 Task: Find connections with filter location Peranāmpattu with filter topic #Personalbrandingwith filter profile language Potuguese with filter current company JOJO INTERNATIONAL PVT LTD with filter school The Army Public School with filter industry Wholesale Chemical and Allied Products with filter service category Accounting with filter keywords title Church Volunteer
Action: Mouse moved to (525, 70)
Screenshot: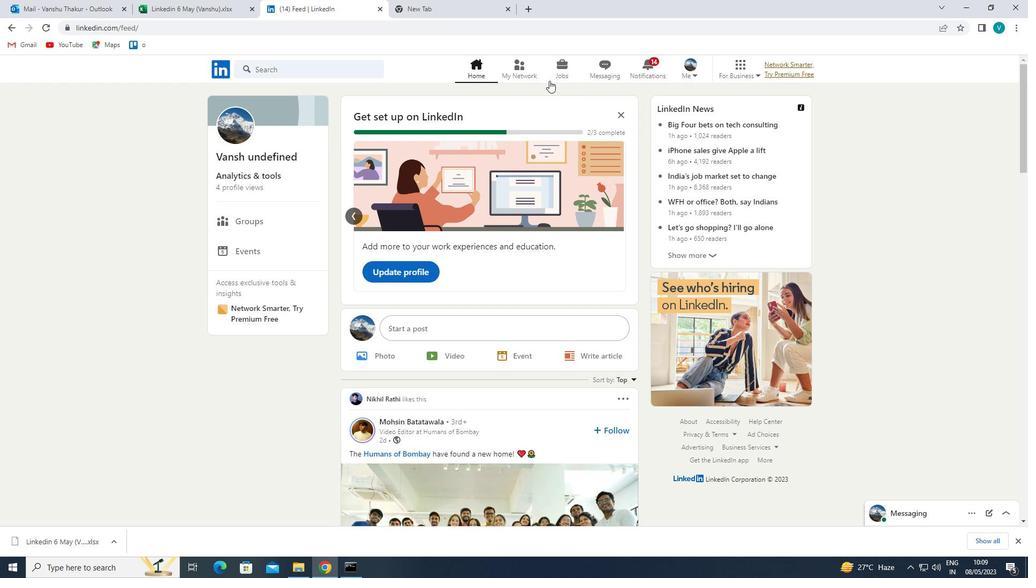 
Action: Mouse pressed left at (525, 70)
Screenshot: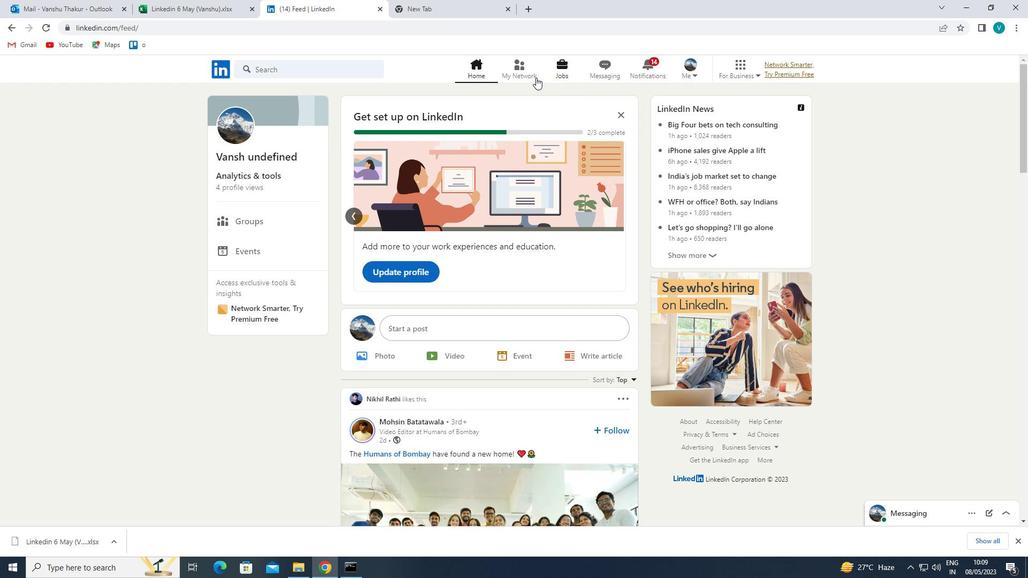 
Action: Mouse moved to (288, 127)
Screenshot: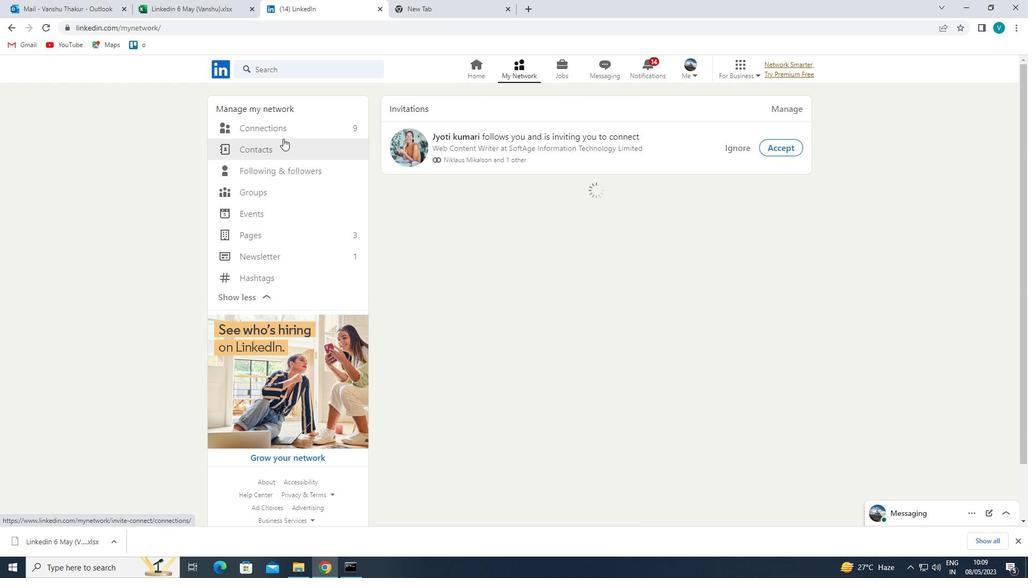 
Action: Mouse pressed left at (288, 127)
Screenshot: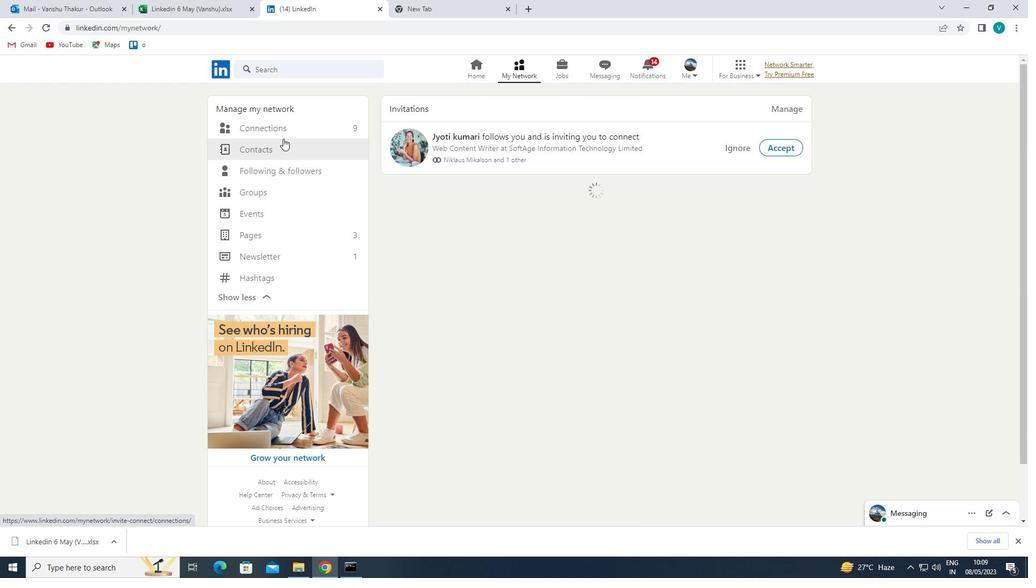 
Action: Mouse moved to (622, 129)
Screenshot: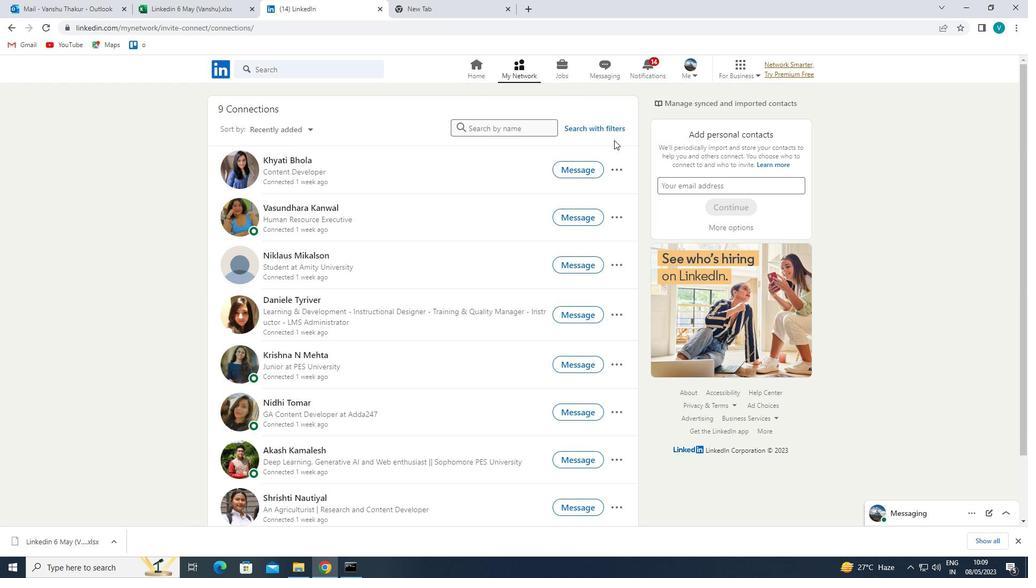 
Action: Mouse pressed left at (622, 129)
Screenshot: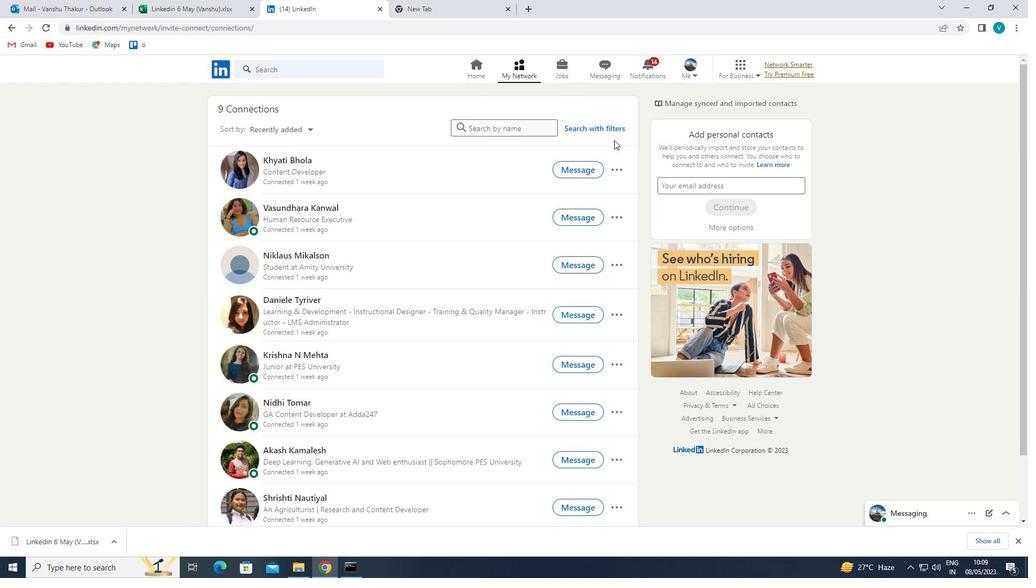 
Action: Mouse moved to (518, 103)
Screenshot: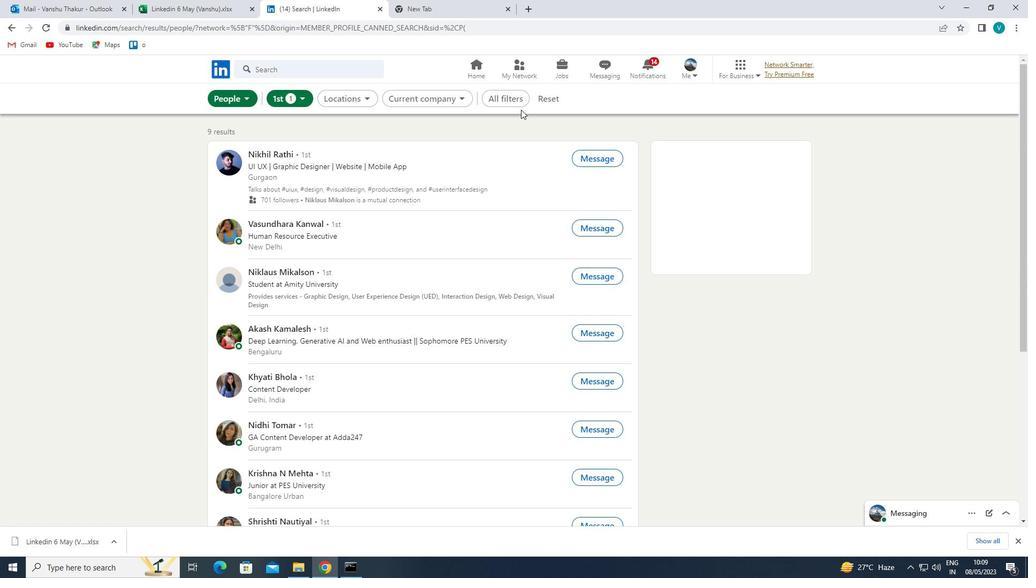 
Action: Mouse pressed left at (518, 103)
Screenshot: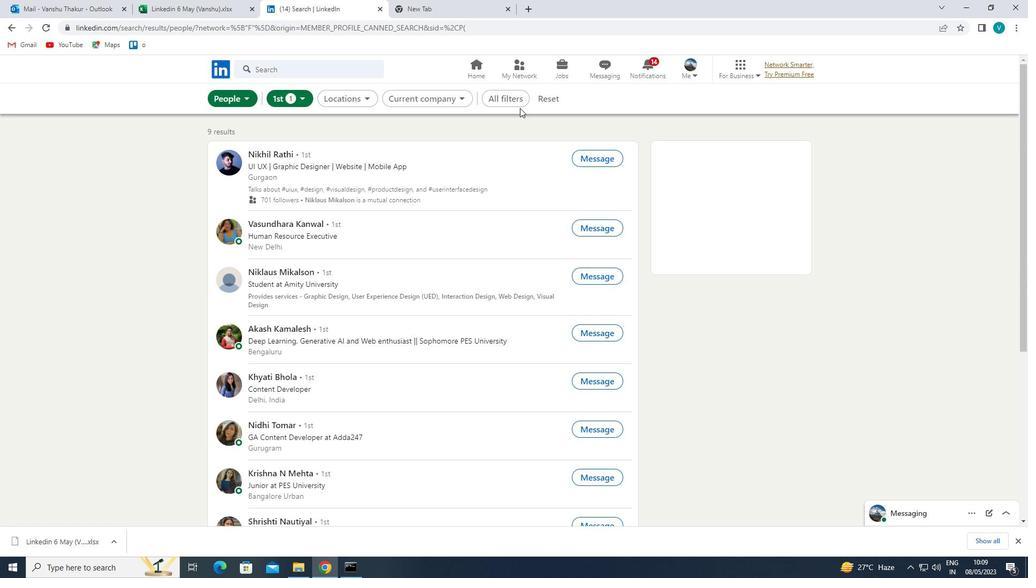 
Action: Mouse moved to (859, 248)
Screenshot: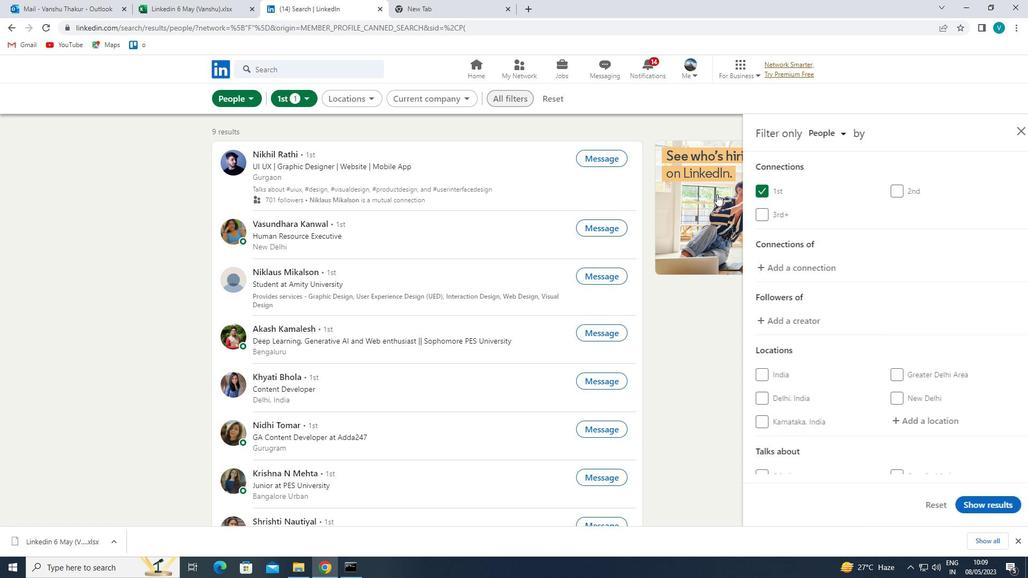 
Action: Mouse scrolled (859, 247) with delta (0, 0)
Screenshot: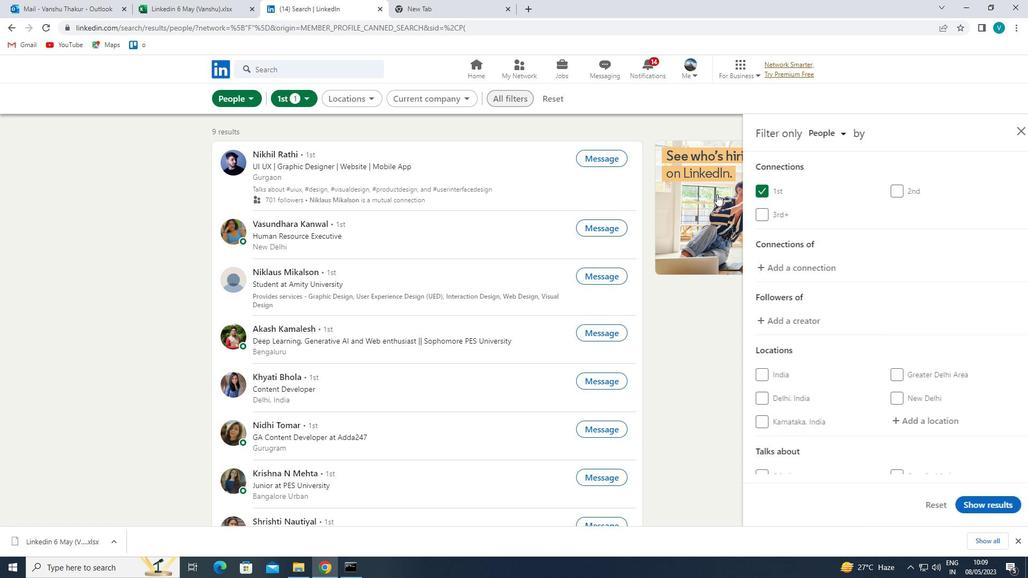 
Action: Mouse moved to (859, 248)
Screenshot: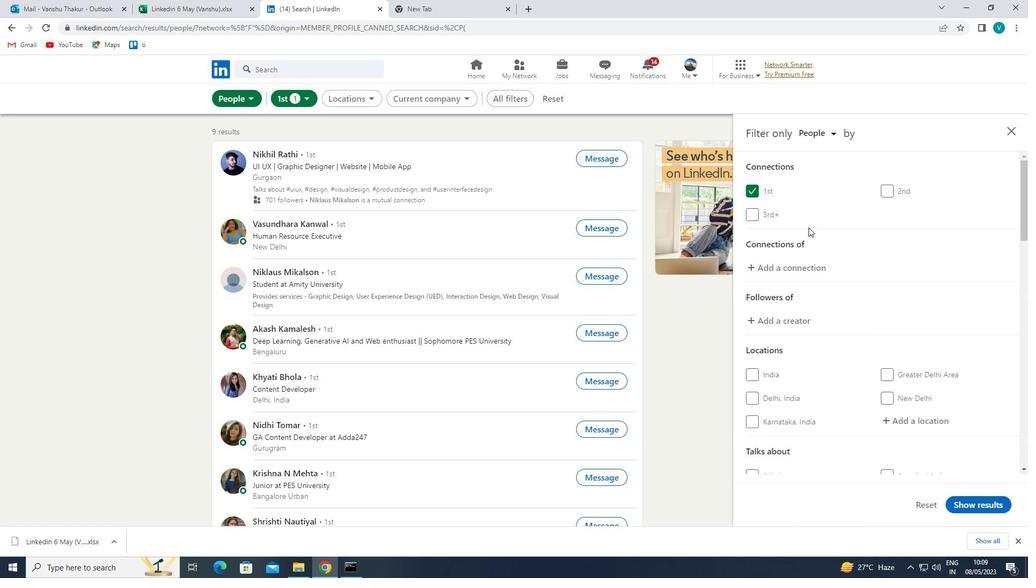 
Action: Mouse scrolled (859, 248) with delta (0, 0)
Screenshot: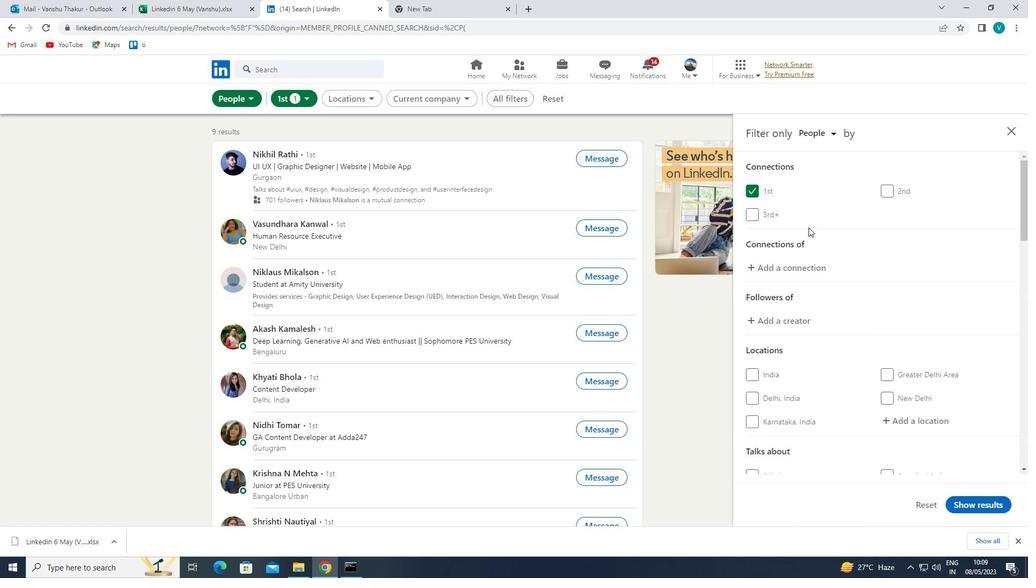 
Action: Mouse moved to (921, 319)
Screenshot: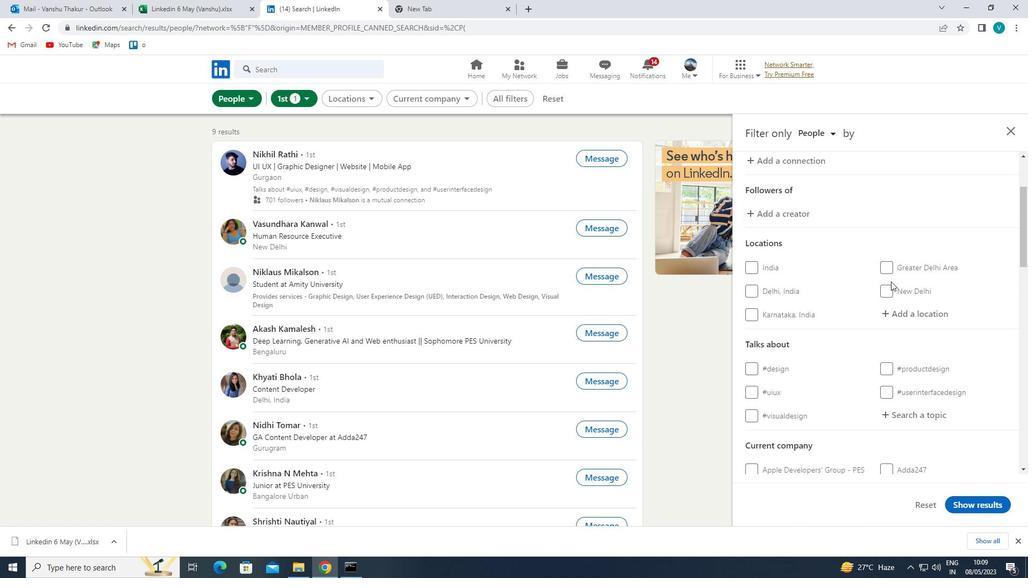 
Action: Mouse pressed left at (921, 319)
Screenshot: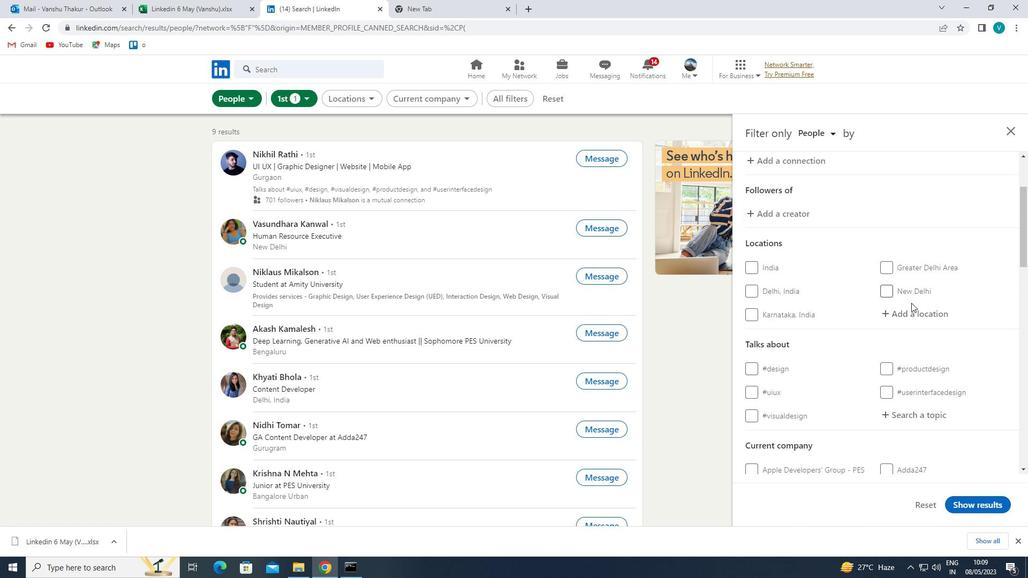 
Action: Mouse moved to (906, 313)
Screenshot: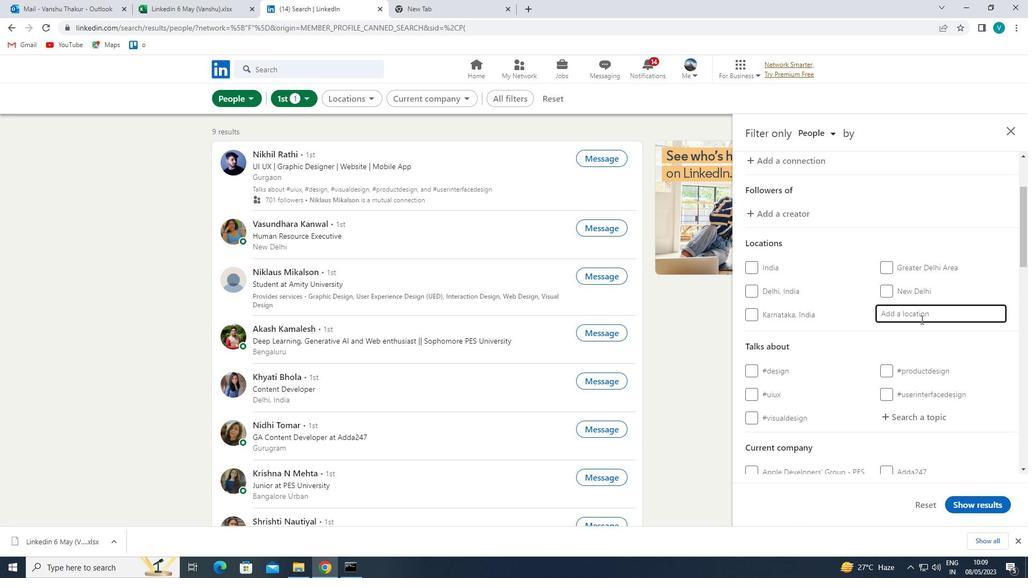 
Action: Key pressed <Key.shift>PERNAMPATTU
Screenshot: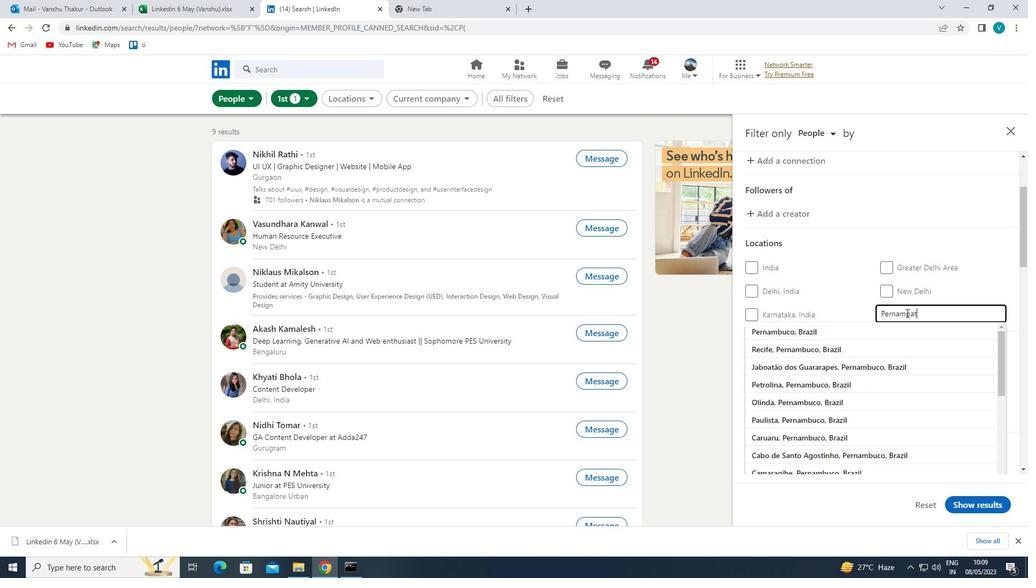 
Action: Mouse moved to (880, 338)
Screenshot: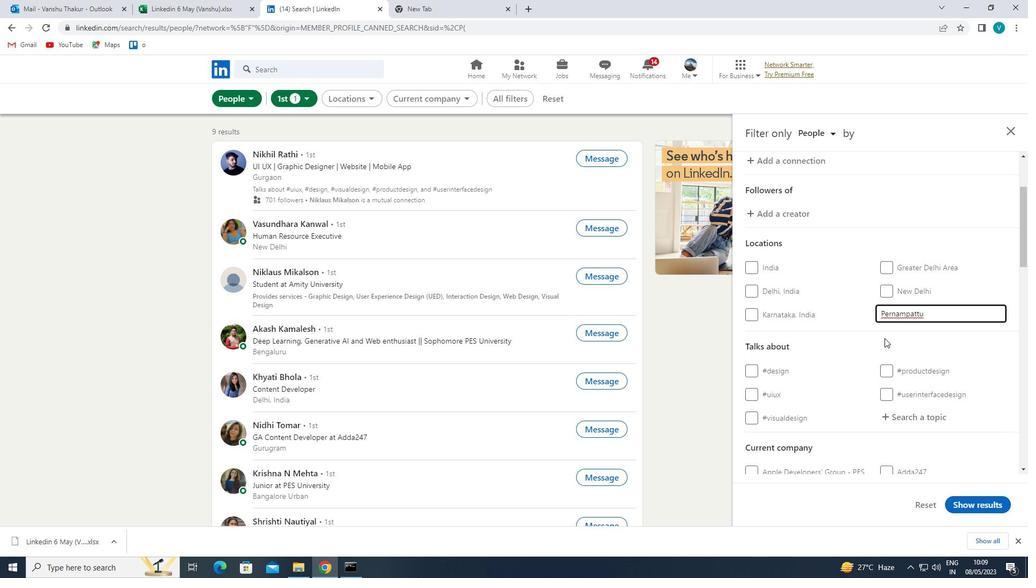 
Action: Mouse pressed left at (880, 338)
Screenshot: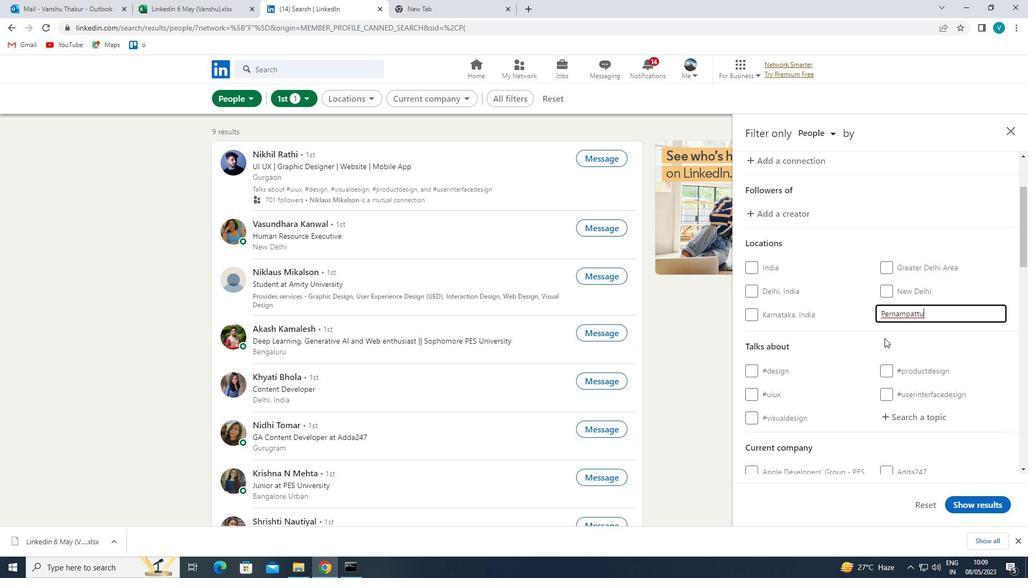 
Action: Mouse moved to (875, 339)
Screenshot: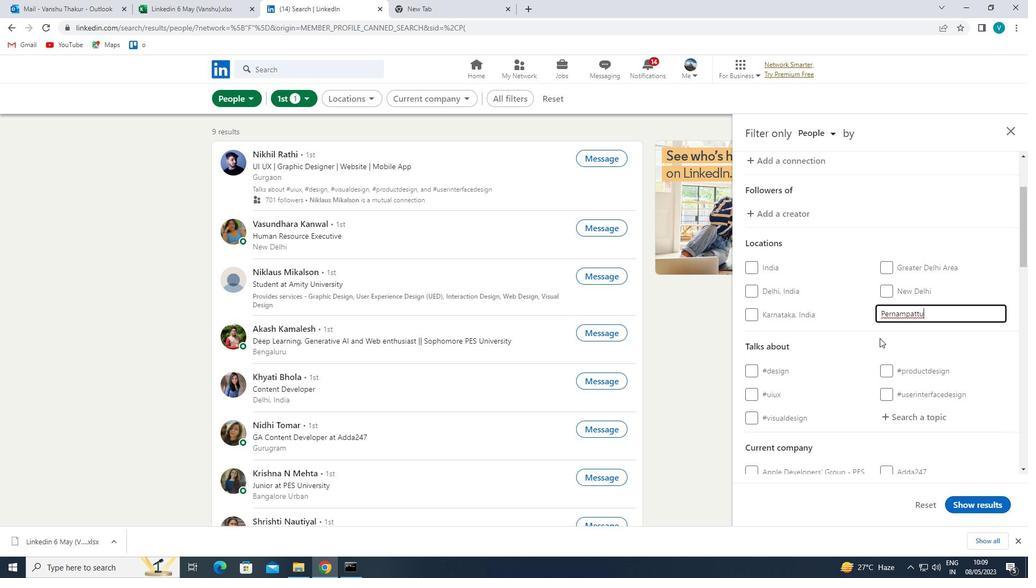 
Action: Mouse scrolled (875, 339) with delta (0, 0)
Screenshot: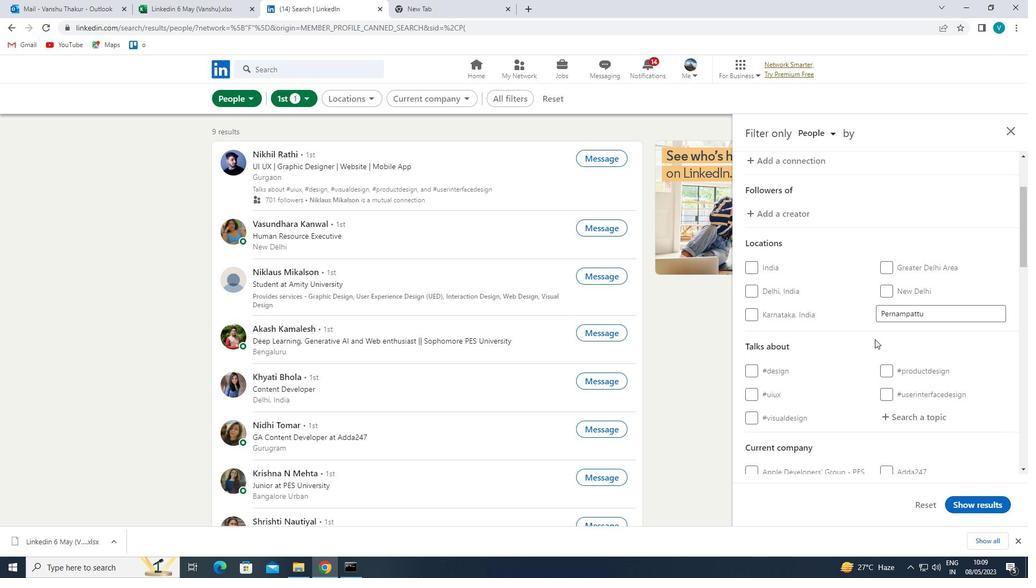 
Action: Mouse scrolled (875, 339) with delta (0, 0)
Screenshot: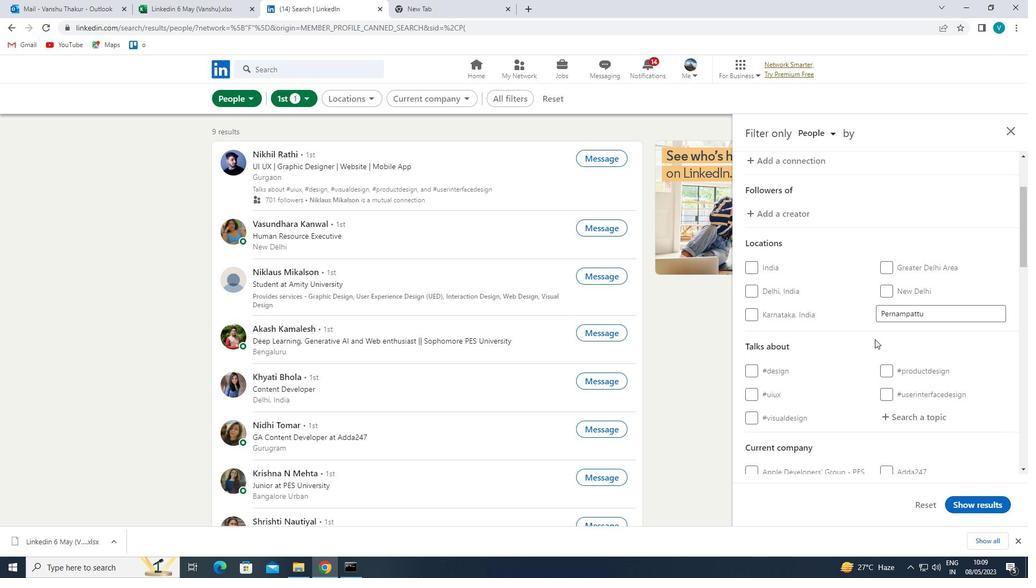 
Action: Mouse moved to (909, 317)
Screenshot: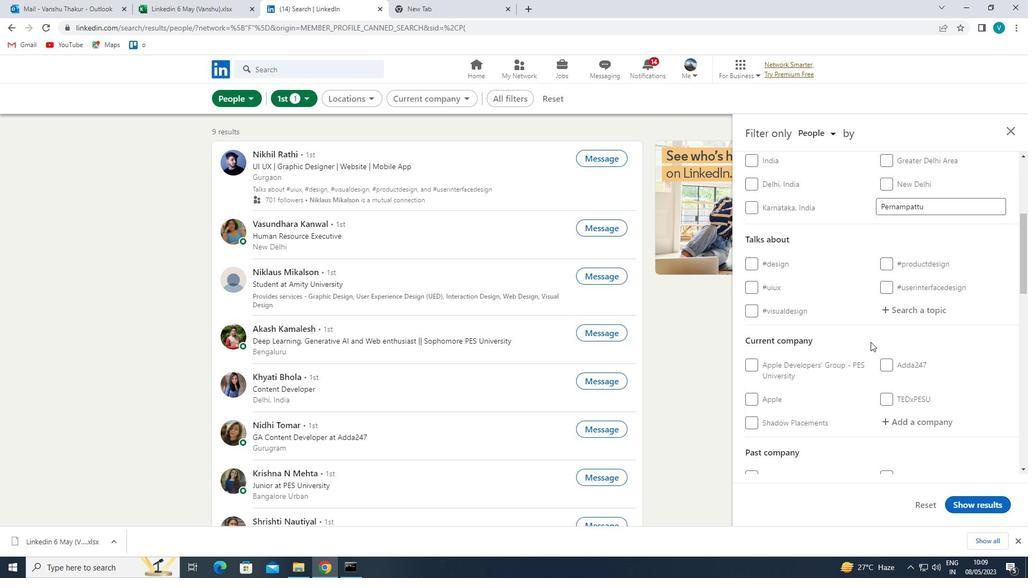 
Action: Mouse pressed left at (909, 317)
Screenshot: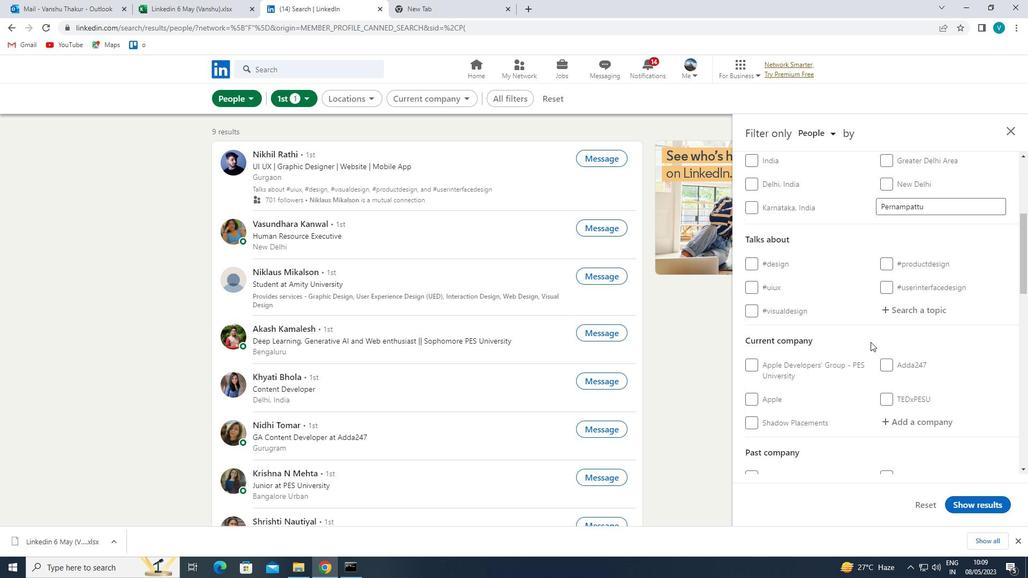 
Action: Key pressed PERSONAL
Screenshot: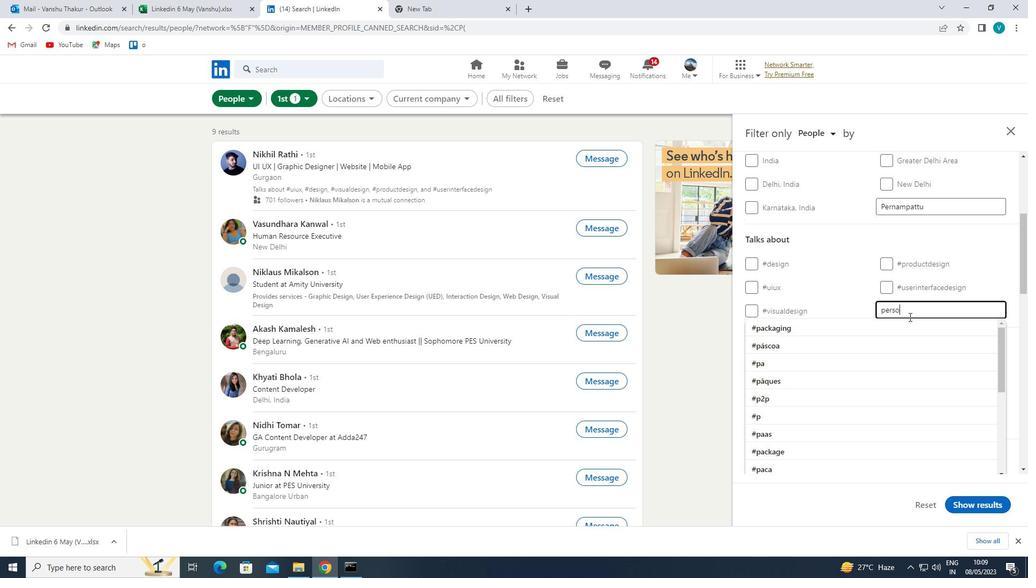 
Action: Mouse moved to (868, 342)
Screenshot: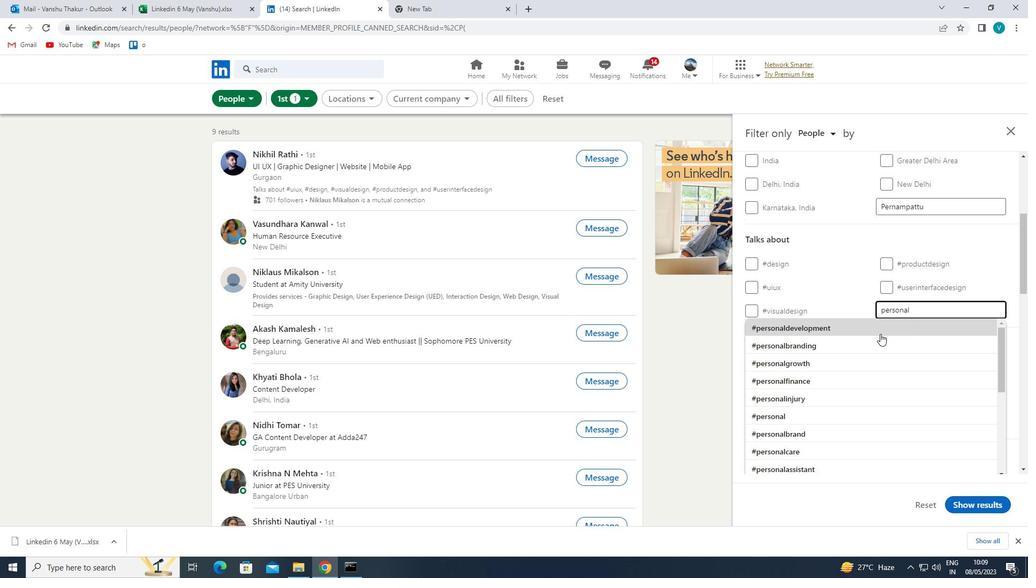
Action: Mouse pressed left at (868, 342)
Screenshot: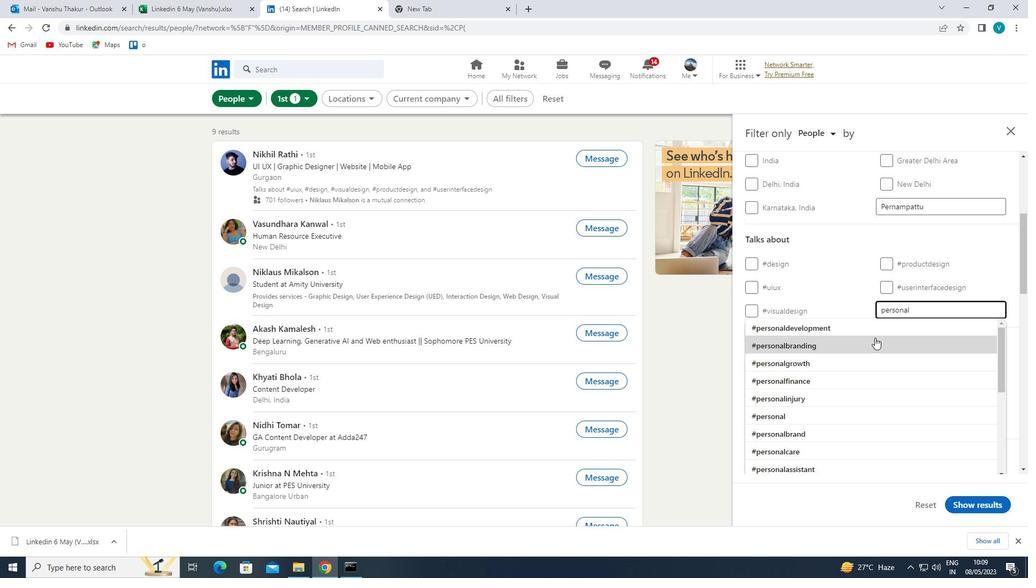 
Action: Mouse scrolled (868, 342) with delta (0, 0)
Screenshot: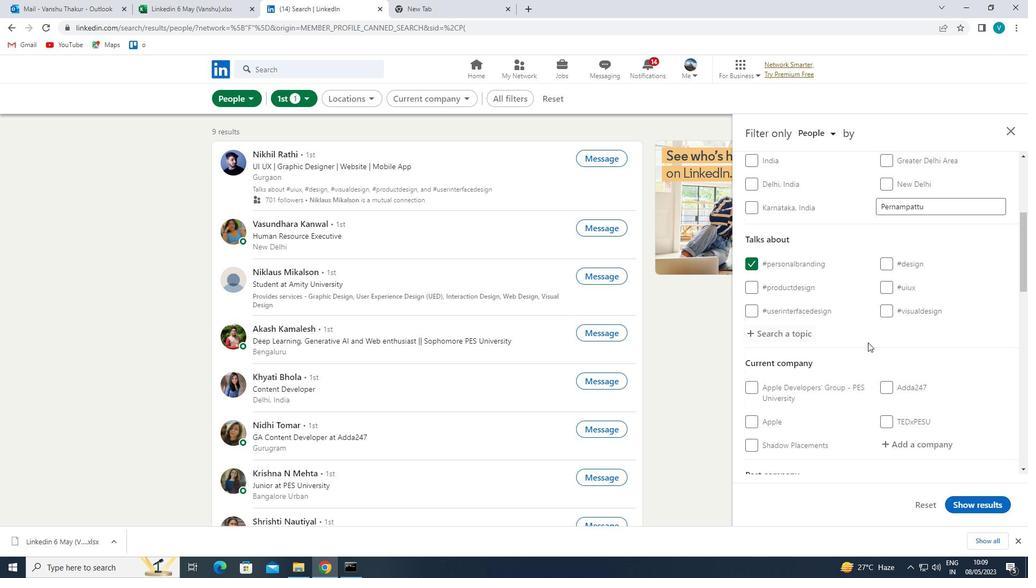 
Action: Mouse scrolled (868, 342) with delta (0, 0)
Screenshot: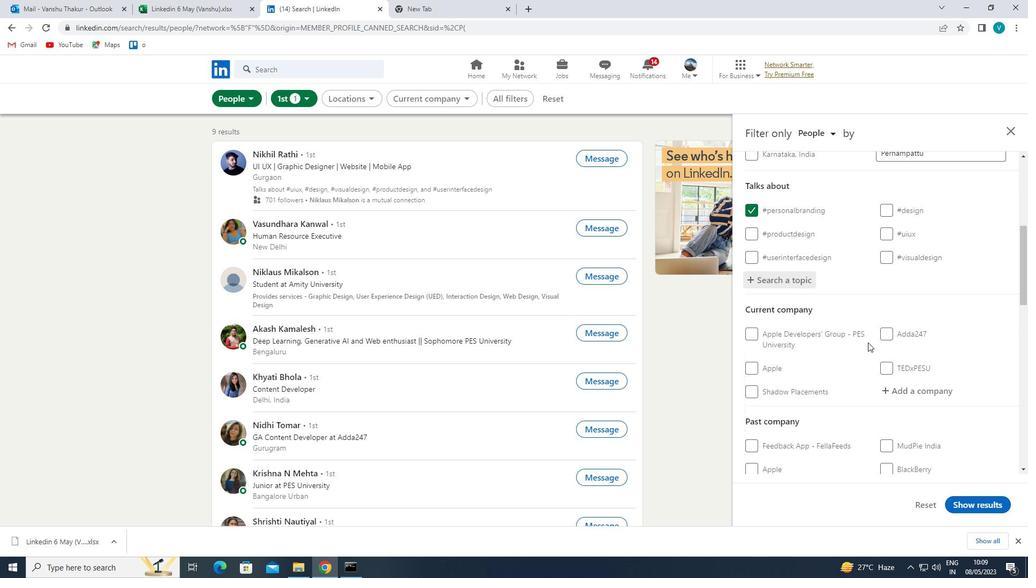 
Action: Mouse scrolled (868, 342) with delta (0, 0)
Screenshot: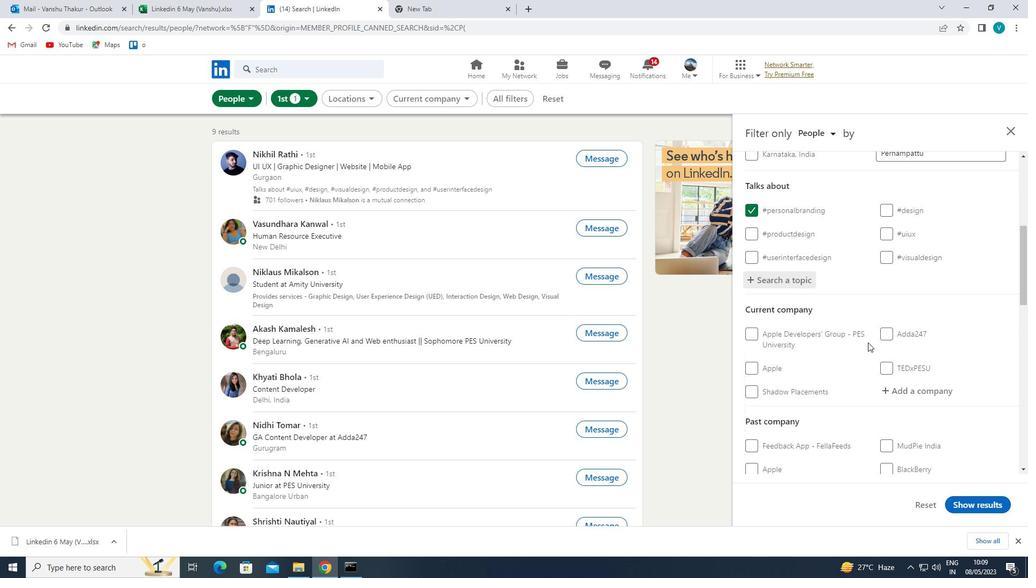
Action: Mouse moved to (917, 285)
Screenshot: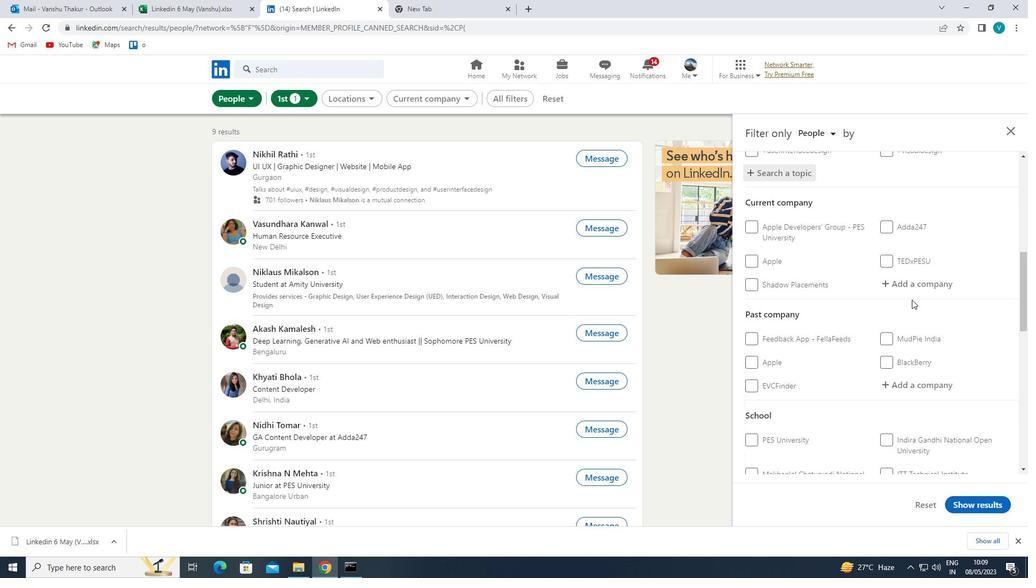 
Action: Mouse pressed left at (917, 285)
Screenshot: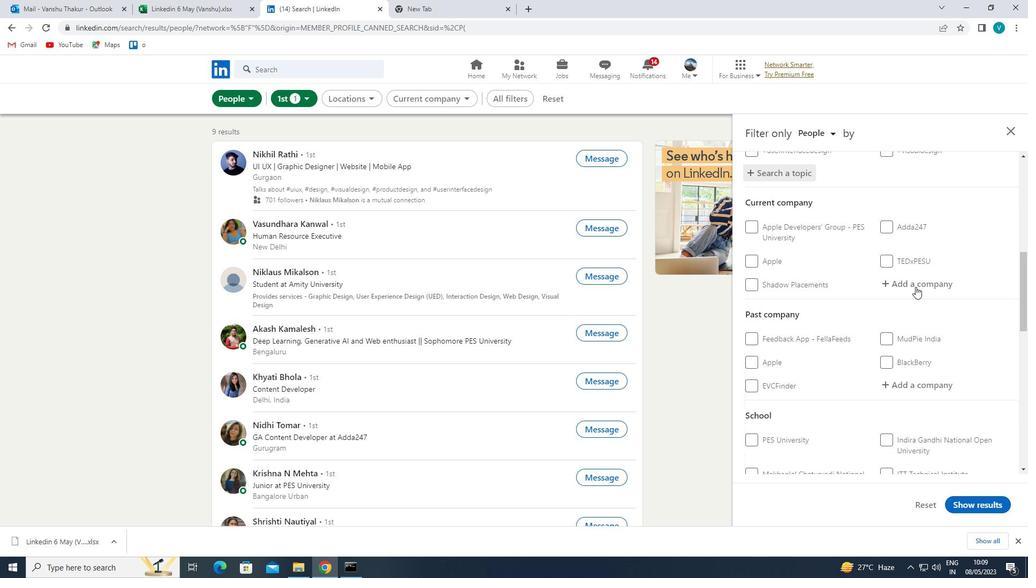 
Action: Key pressed <Key.shift>JOJO<Key.space>
Screenshot: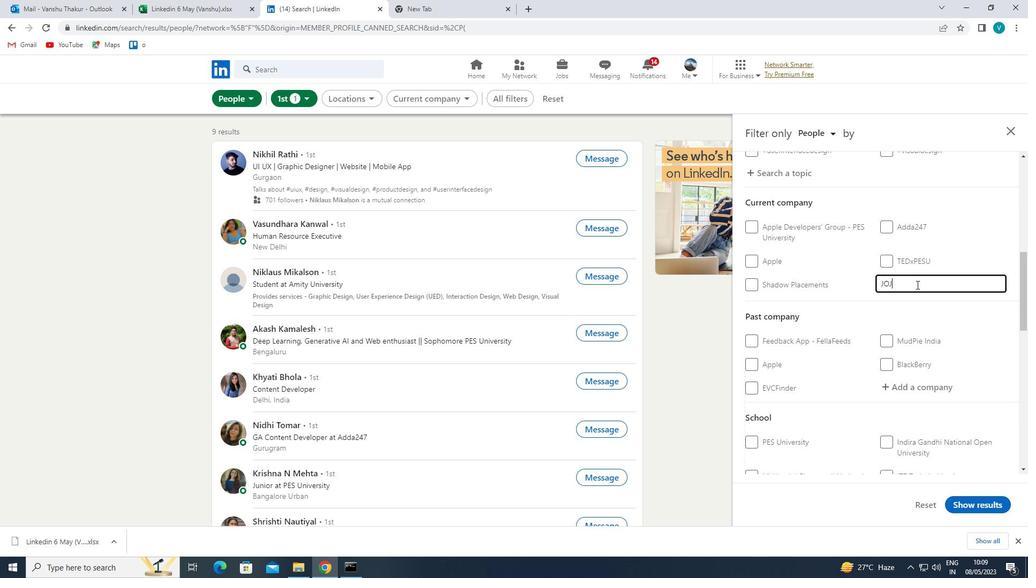 
Action: Mouse moved to (892, 299)
Screenshot: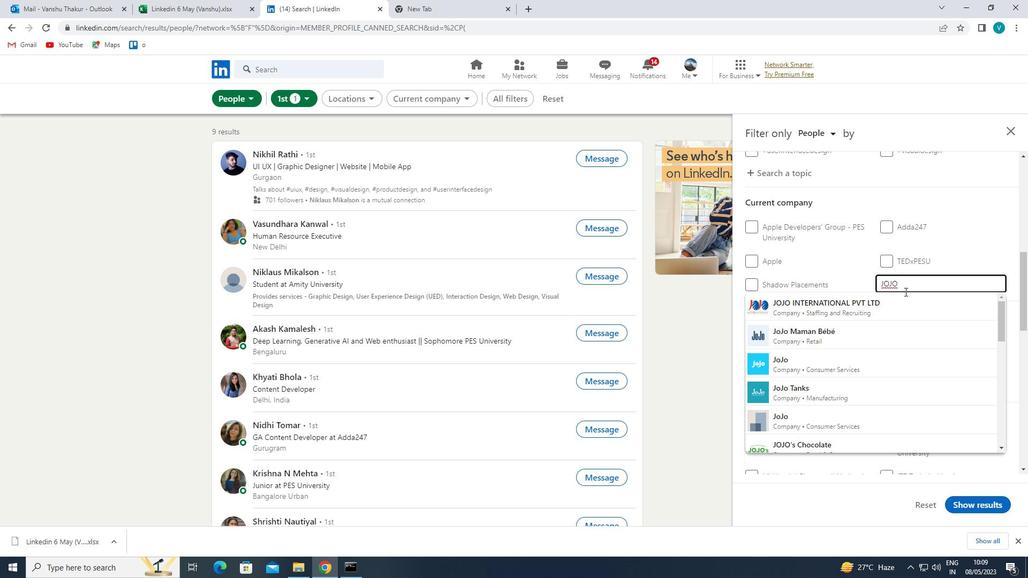 
Action: Mouse pressed left at (892, 299)
Screenshot: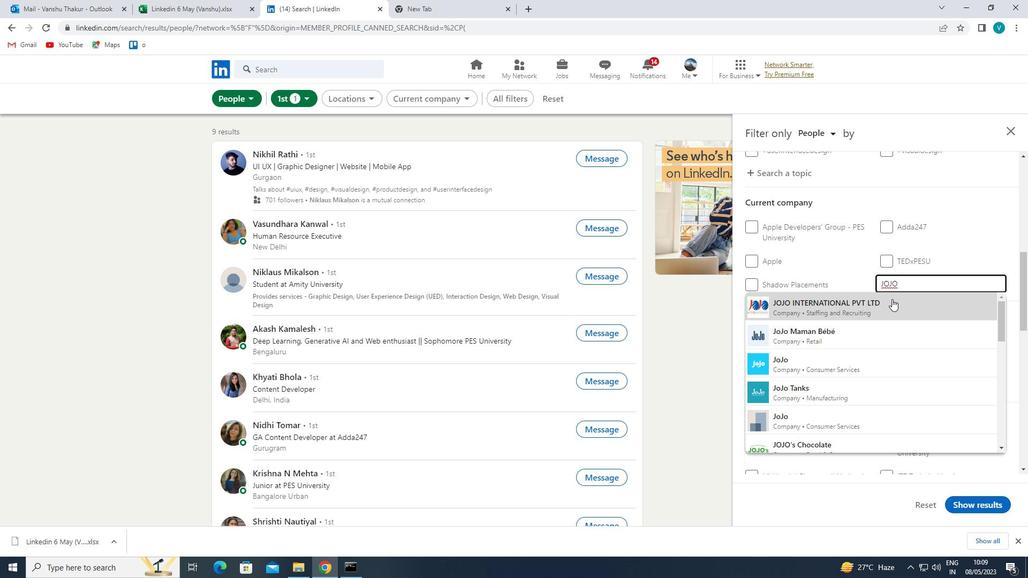 
Action: Mouse moved to (894, 298)
Screenshot: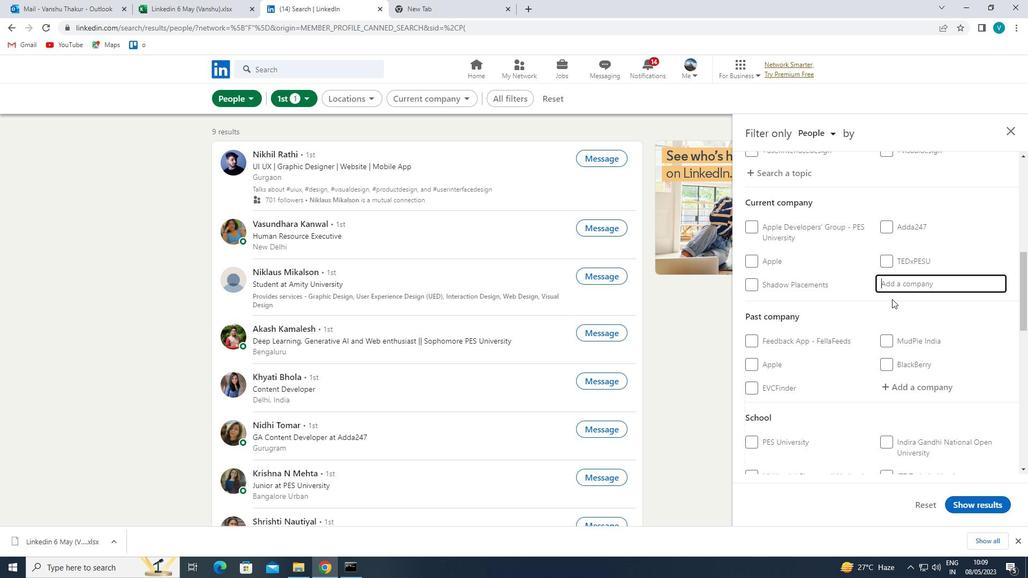 
Action: Mouse scrolled (894, 298) with delta (0, 0)
Screenshot: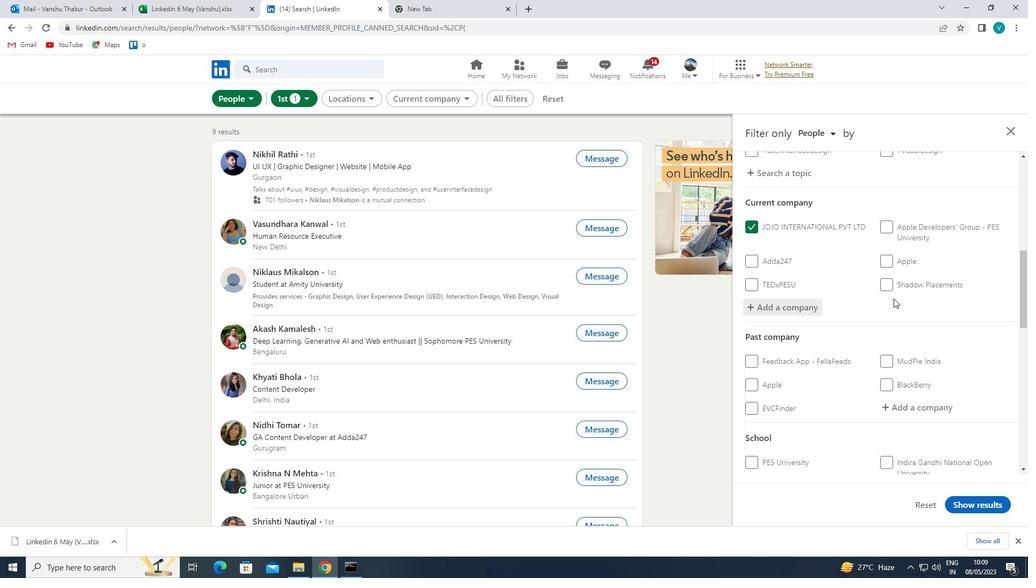 
Action: Mouse scrolled (894, 298) with delta (0, 0)
Screenshot: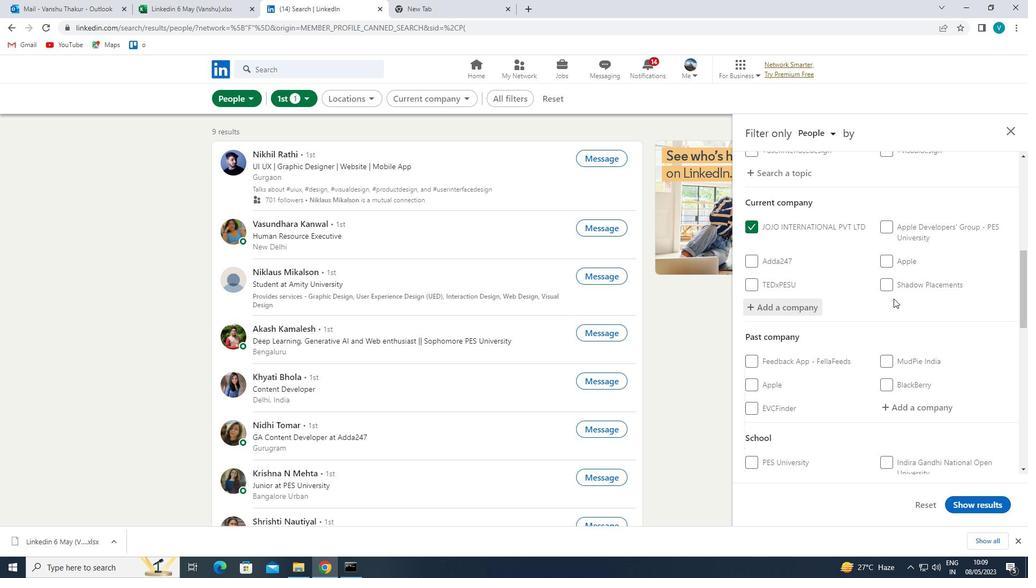 
Action: Mouse scrolled (894, 298) with delta (0, 0)
Screenshot: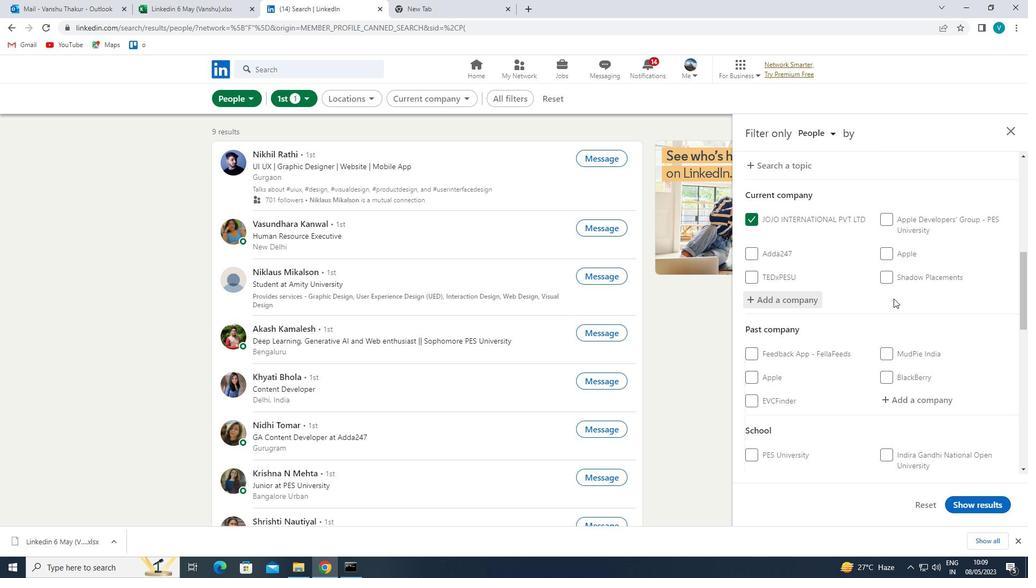 
Action: Mouse scrolled (894, 298) with delta (0, 0)
Screenshot: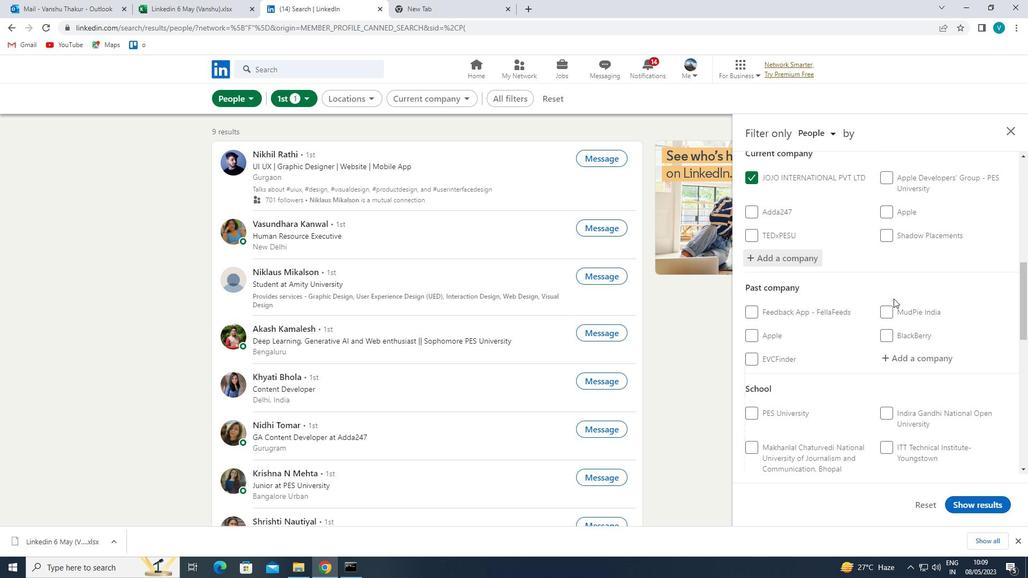 
Action: Mouse moved to (900, 320)
Screenshot: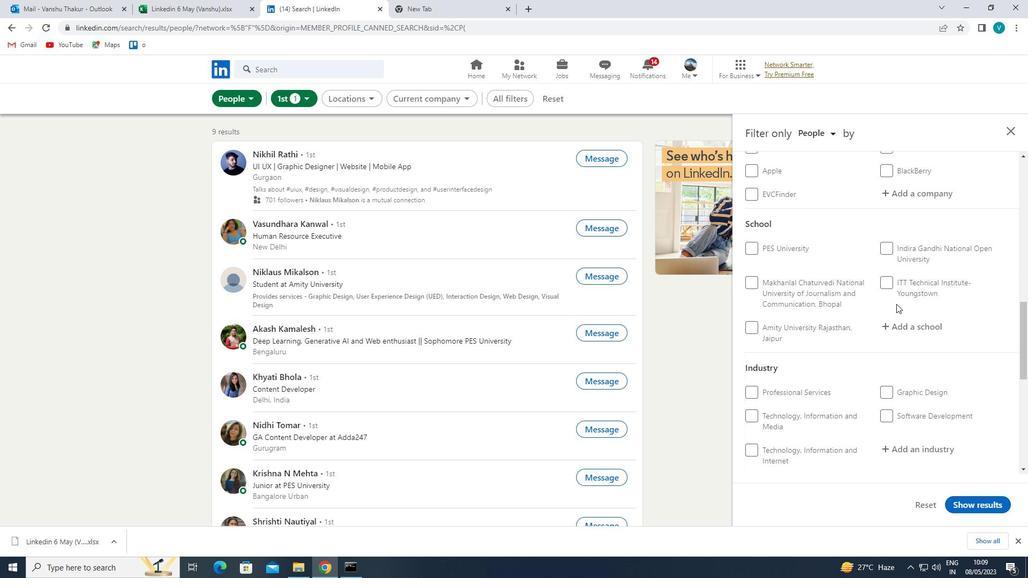 
Action: Mouse pressed left at (900, 320)
Screenshot: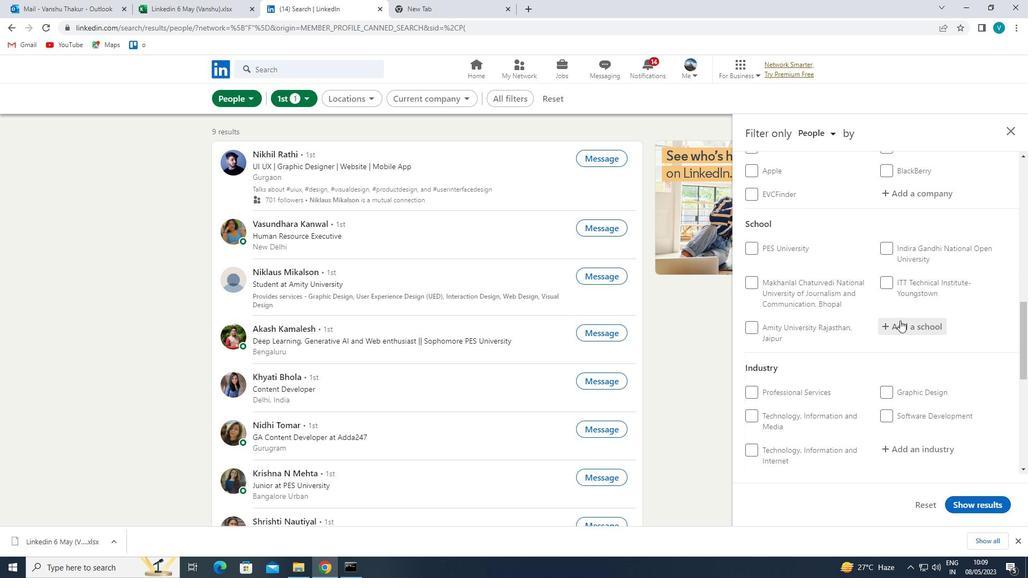 
Action: Key pressed <Key.shift>THE<Key.space><Key.shift>ARMY
Screenshot: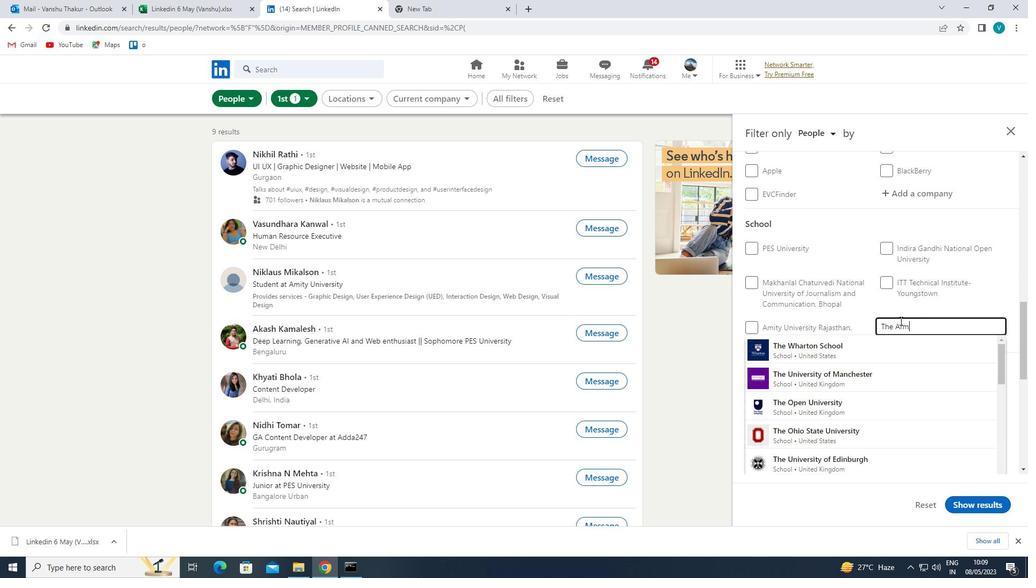 
Action: Mouse moved to (896, 341)
Screenshot: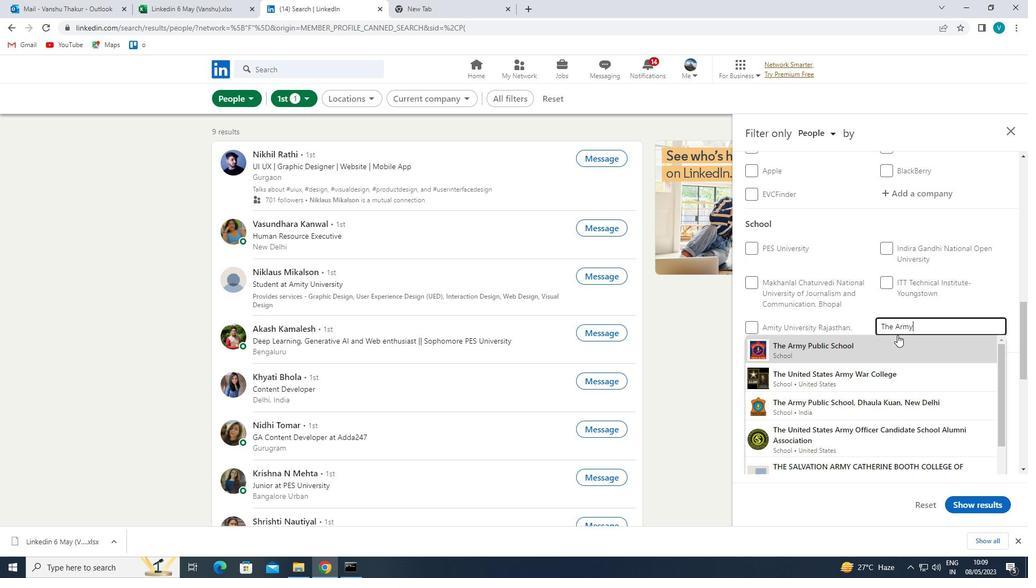 
Action: Mouse pressed left at (896, 341)
Screenshot: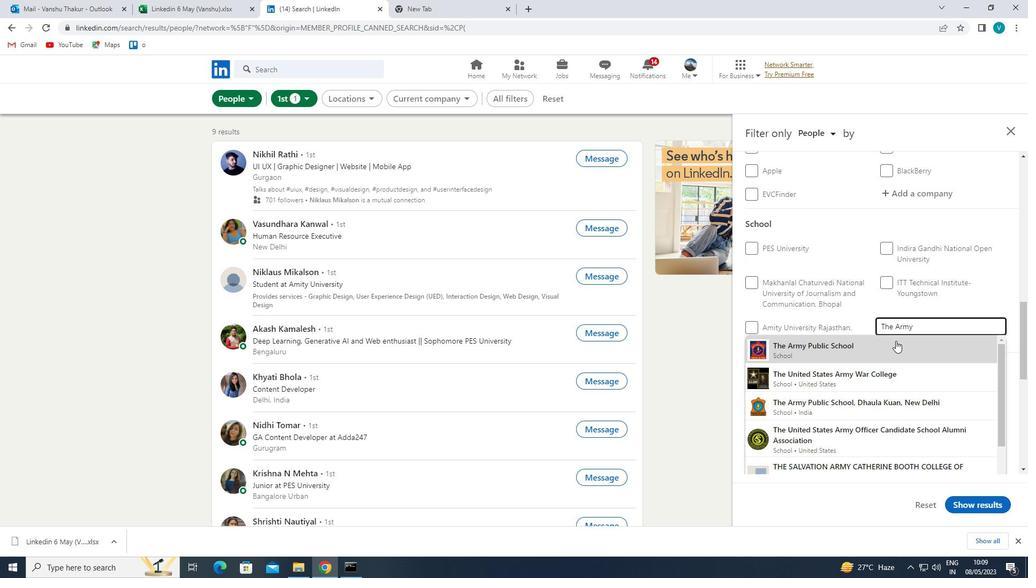 
Action: Mouse scrolled (896, 340) with delta (0, 0)
Screenshot: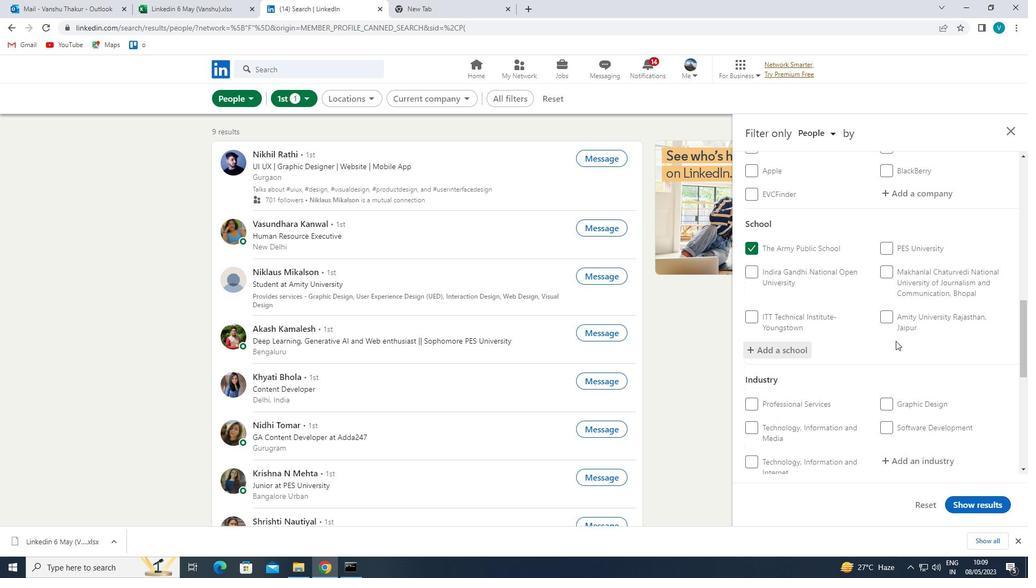 
Action: Mouse scrolled (896, 340) with delta (0, 0)
Screenshot: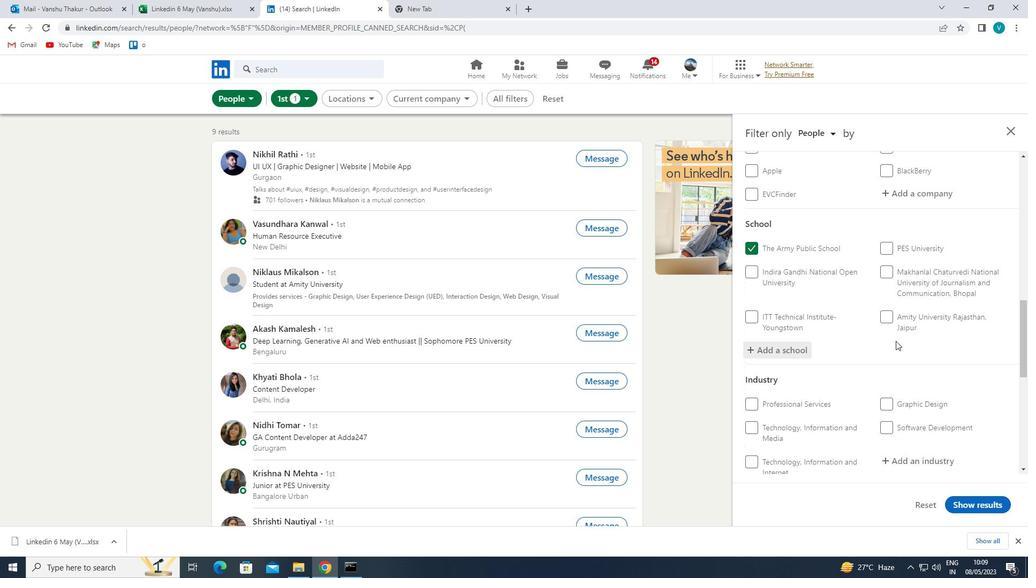 
Action: Mouse moved to (895, 342)
Screenshot: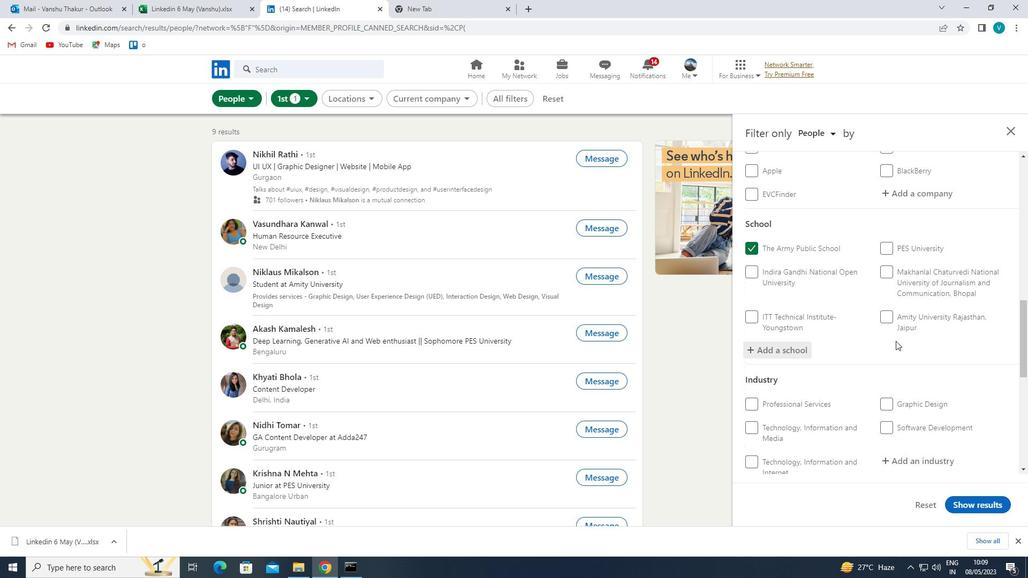
Action: Mouse scrolled (895, 341) with delta (0, 0)
Screenshot: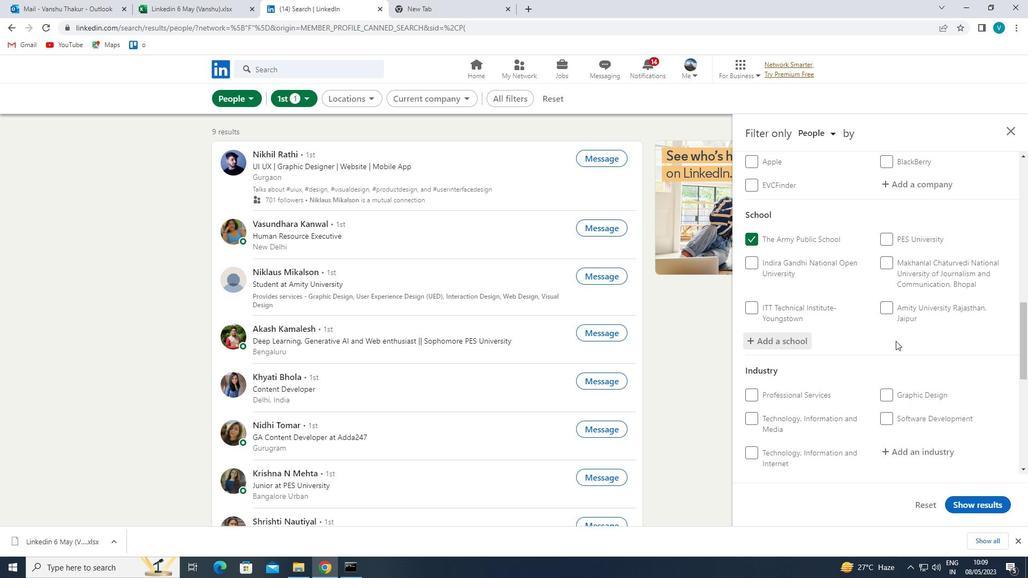 
Action: Mouse moved to (920, 301)
Screenshot: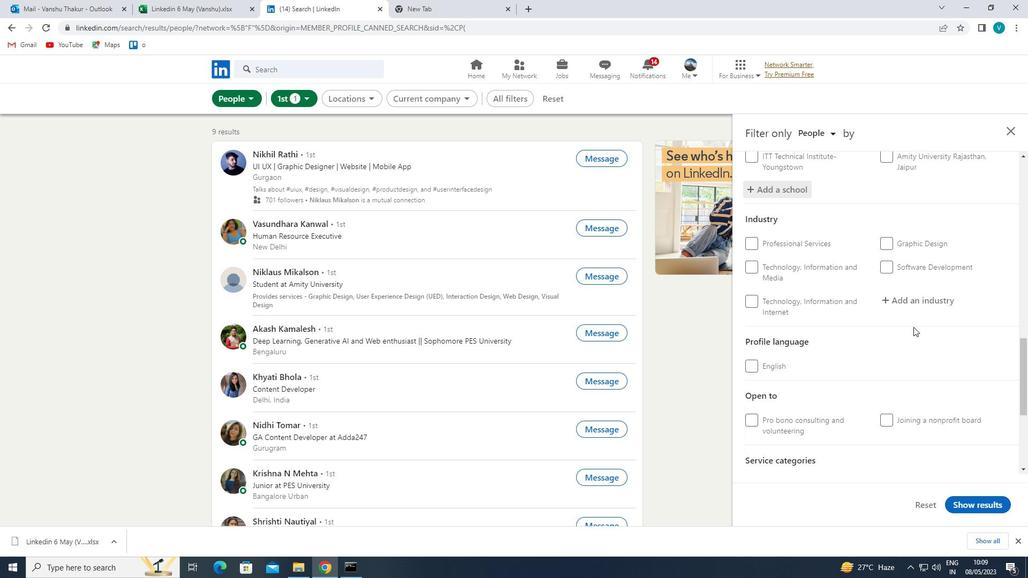 
Action: Mouse pressed left at (920, 301)
Screenshot: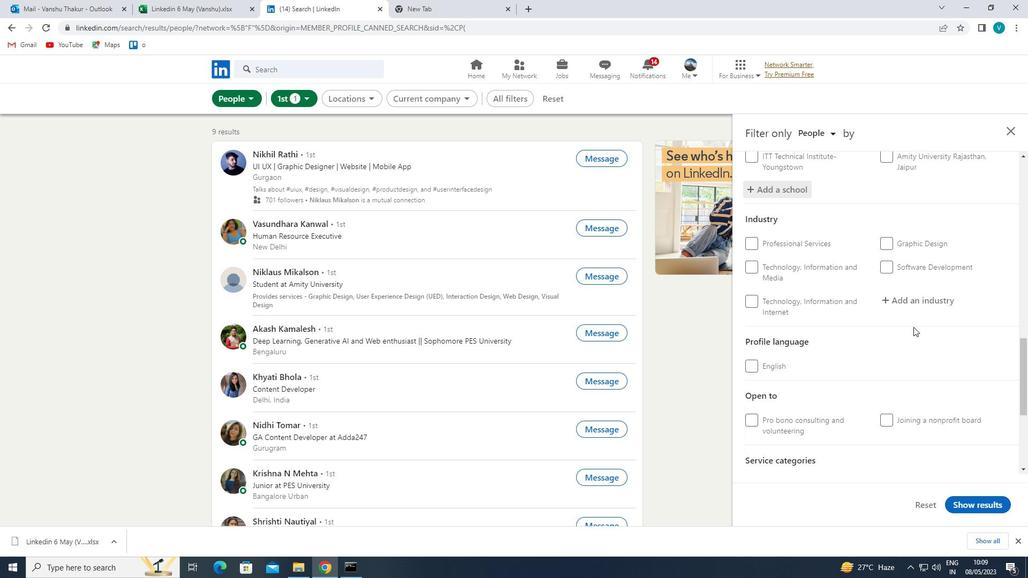 
Action: Key pressed <Key.shift>WHOLESALE<Key.space>
Screenshot: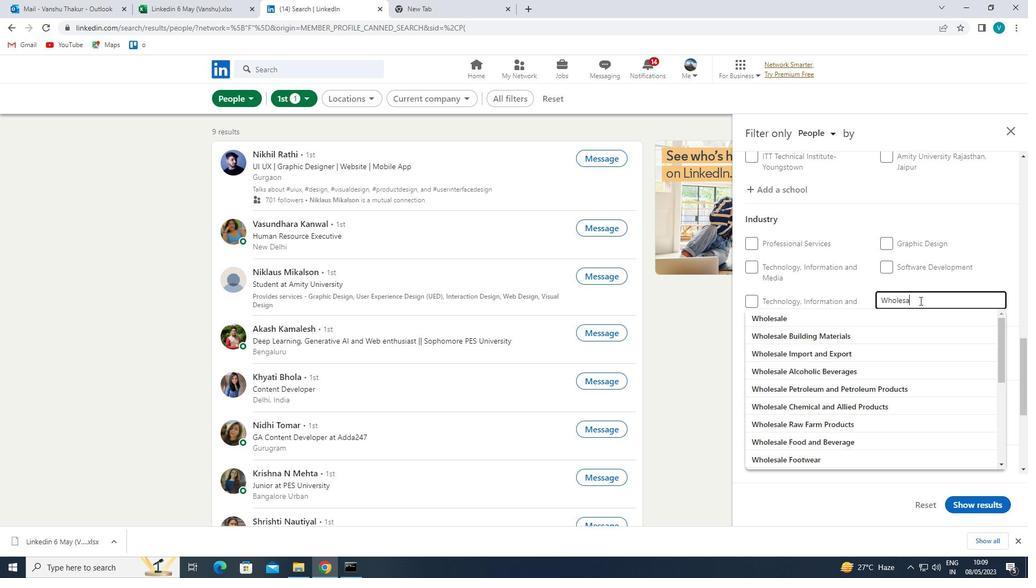 
Action: Mouse moved to (896, 411)
Screenshot: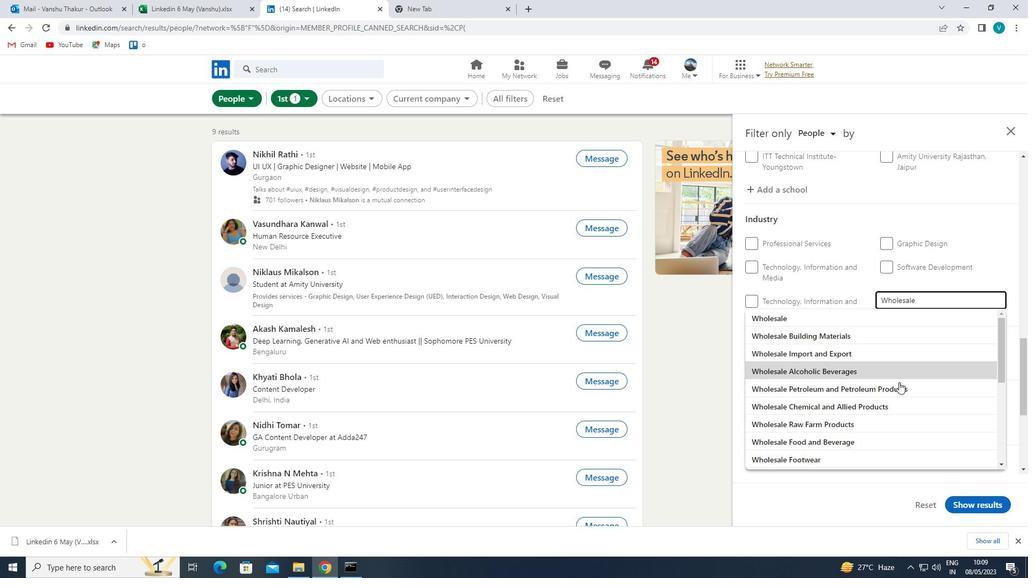 
Action: Mouse pressed left at (896, 411)
Screenshot: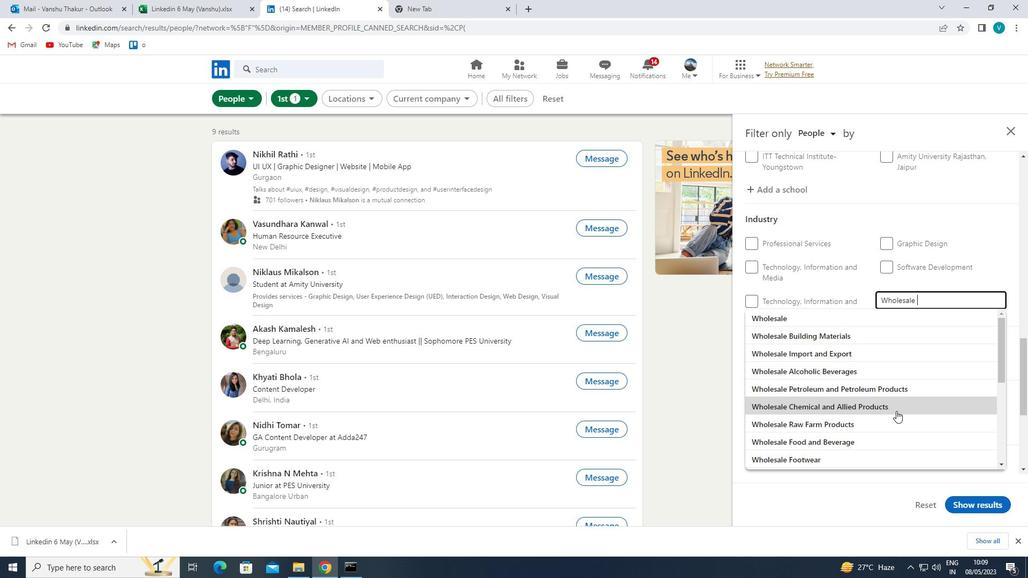 
Action: Mouse moved to (900, 406)
Screenshot: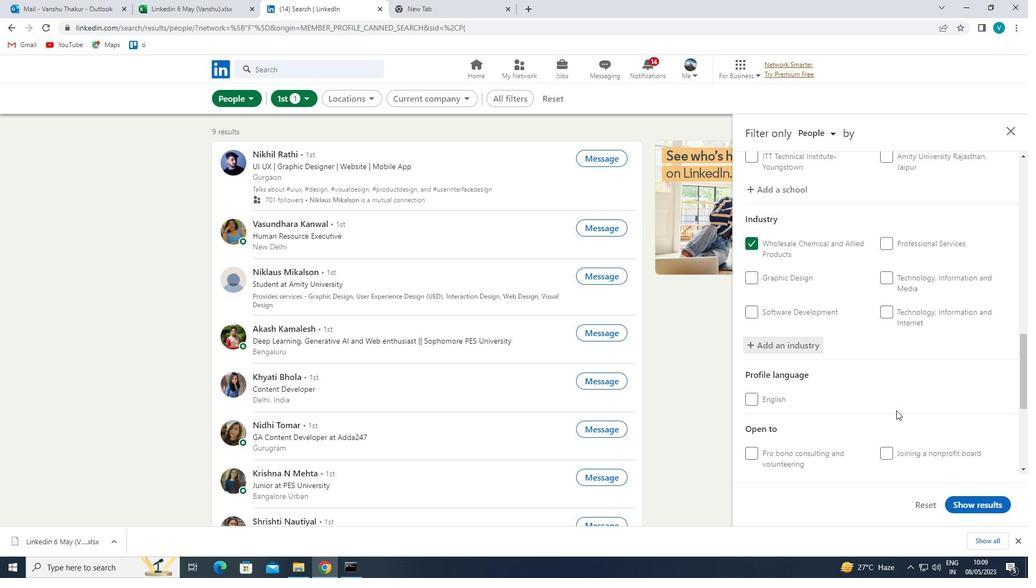 
Action: Mouse scrolled (900, 405) with delta (0, 0)
Screenshot: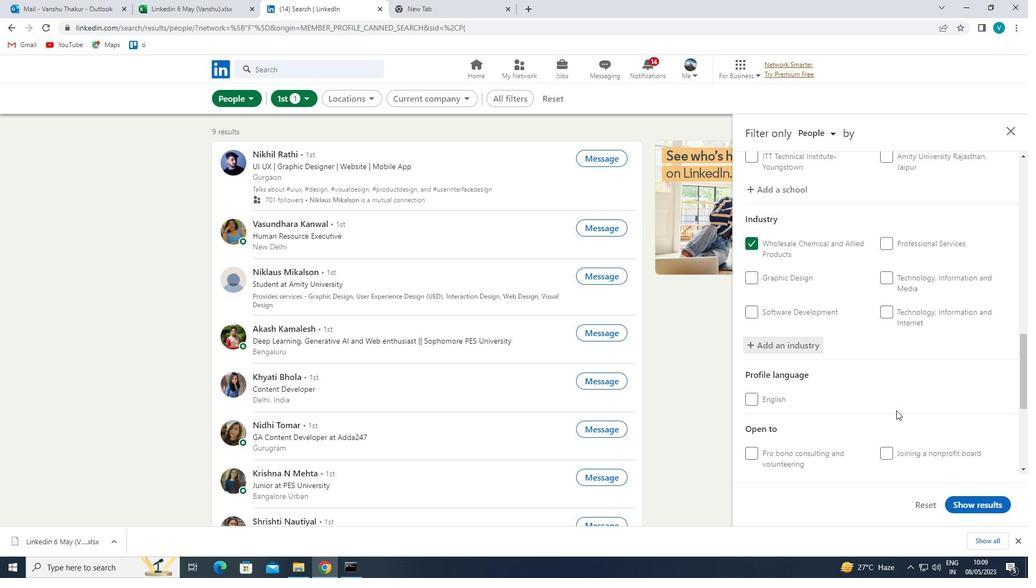 
Action: Mouse moved to (901, 405)
Screenshot: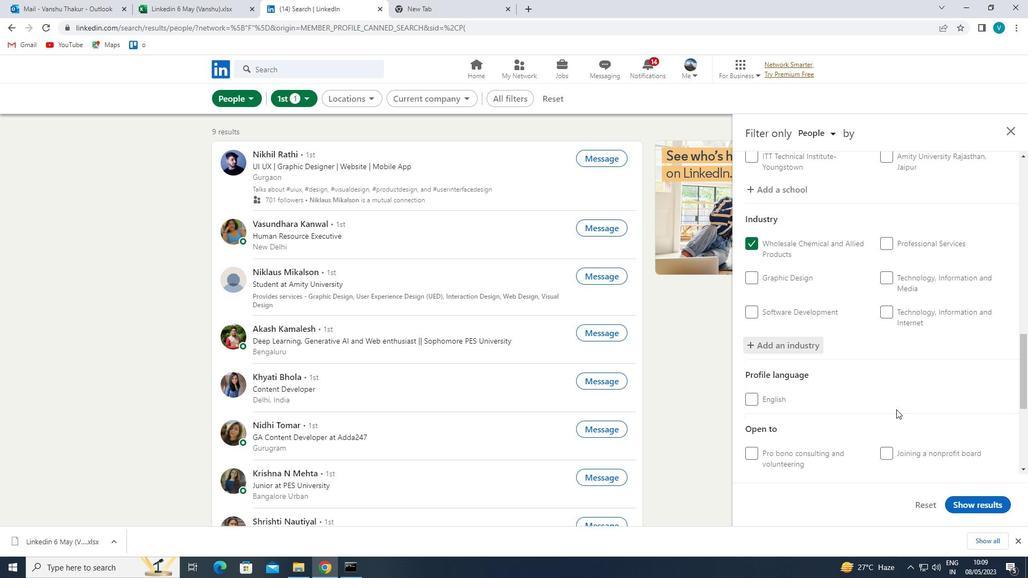 
Action: Mouse scrolled (901, 405) with delta (0, 0)
Screenshot: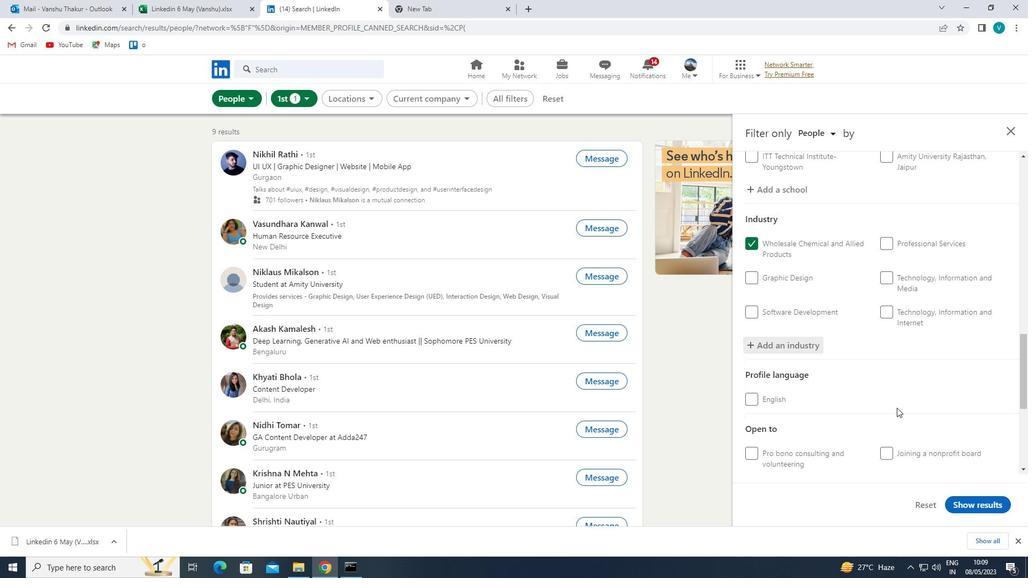 
Action: Mouse moved to (903, 403)
Screenshot: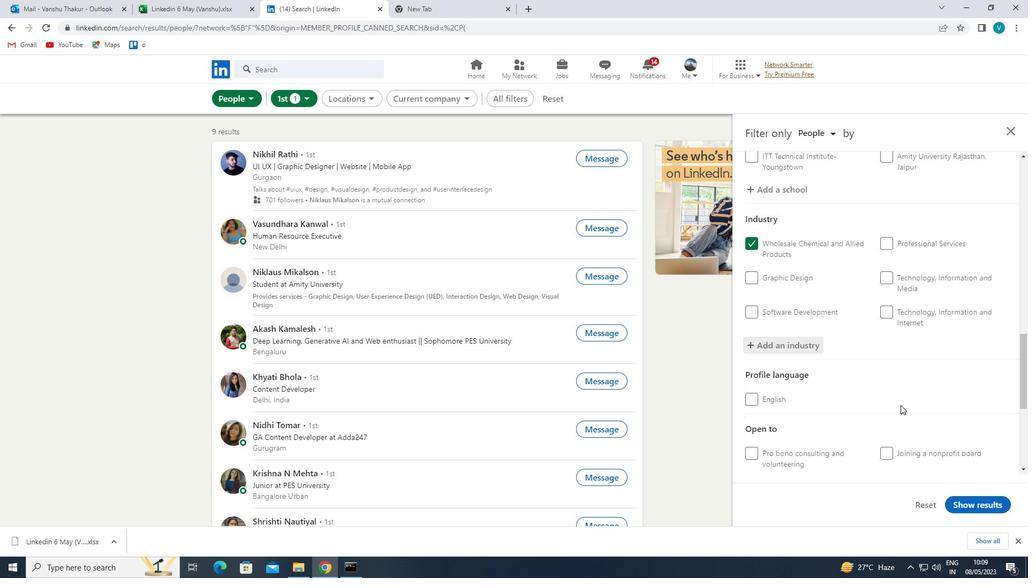 
Action: Mouse scrolled (903, 403) with delta (0, 0)
Screenshot: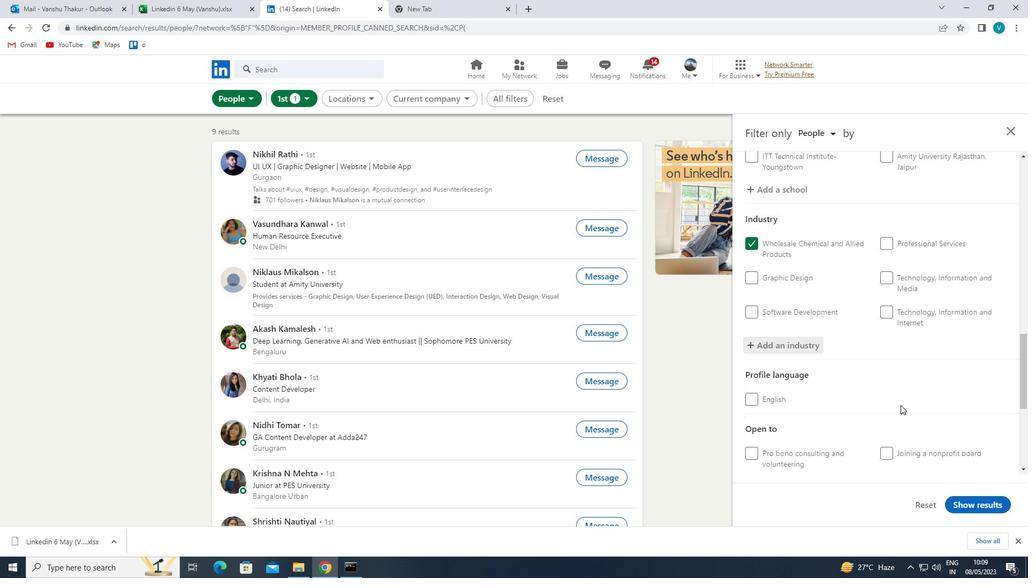 
Action: Mouse moved to (903, 403)
Screenshot: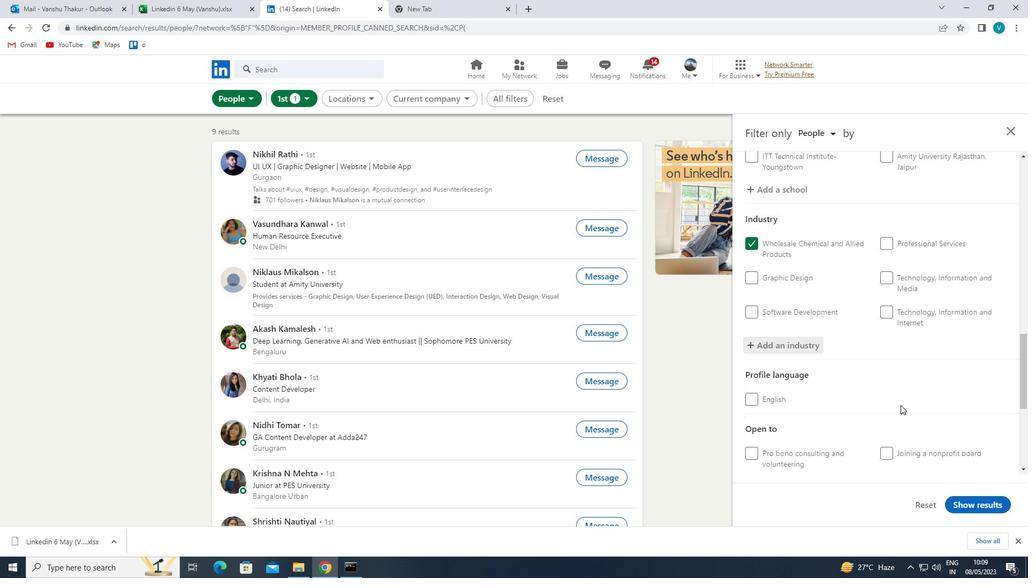 
Action: Mouse scrolled (903, 403) with delta (0, 0)
Screenshot: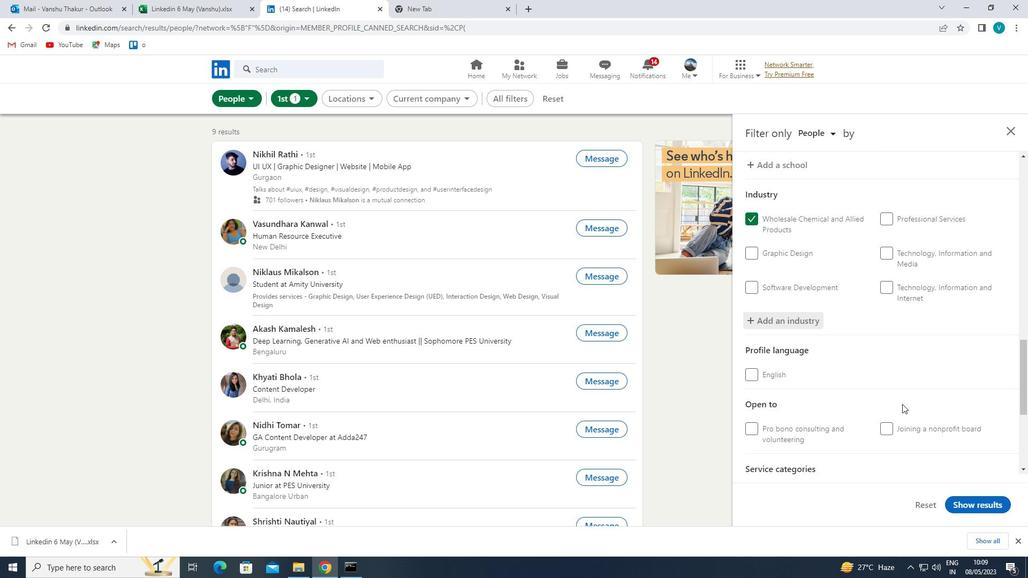 
Action: Mouse moved to (904, 403)
Screenshot: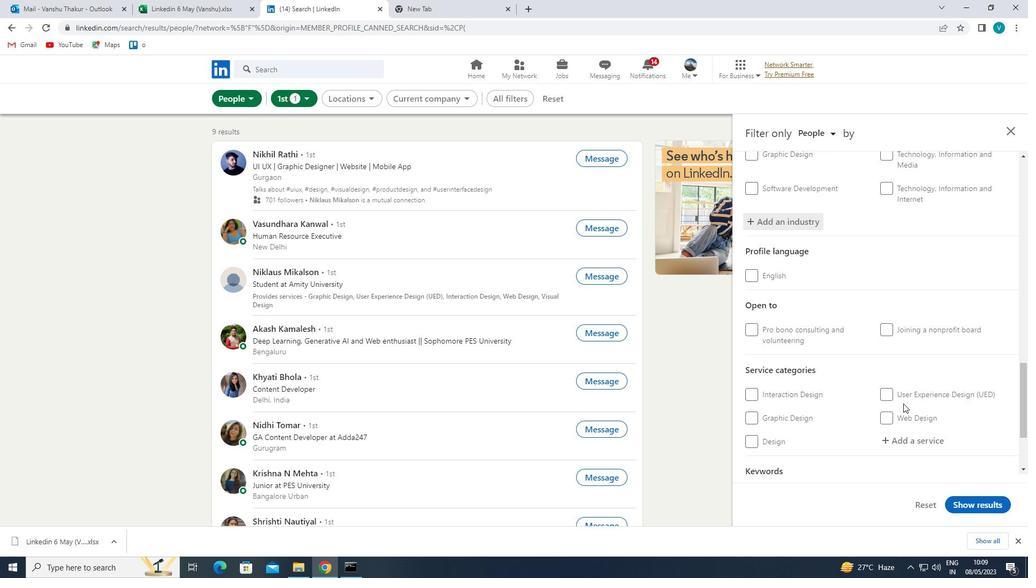
Action: Mouse scrolled (904, 402) with delta (0, 0)
Screenshot: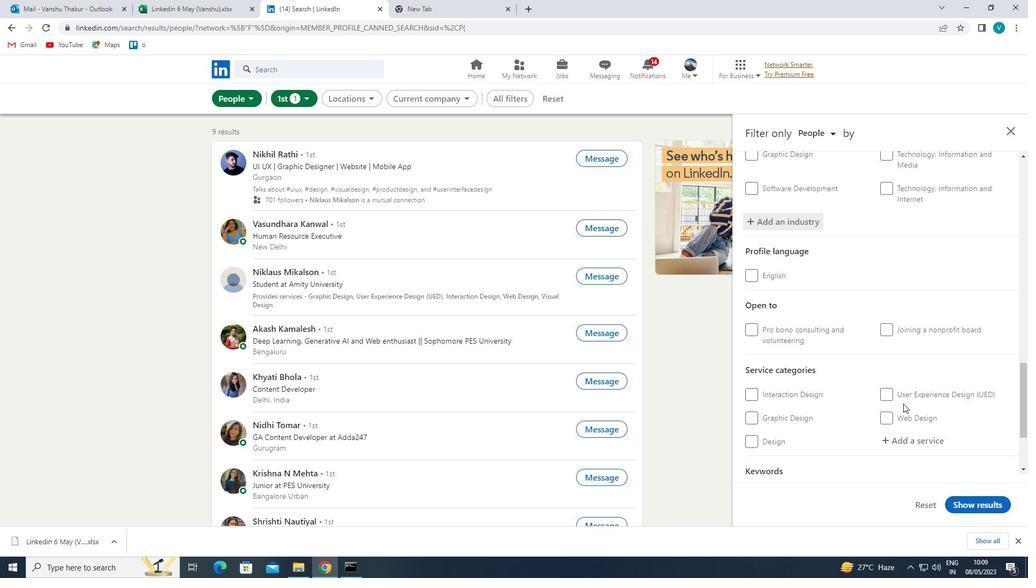 
Action: Mouse moved to (913, 319)
Screenshot: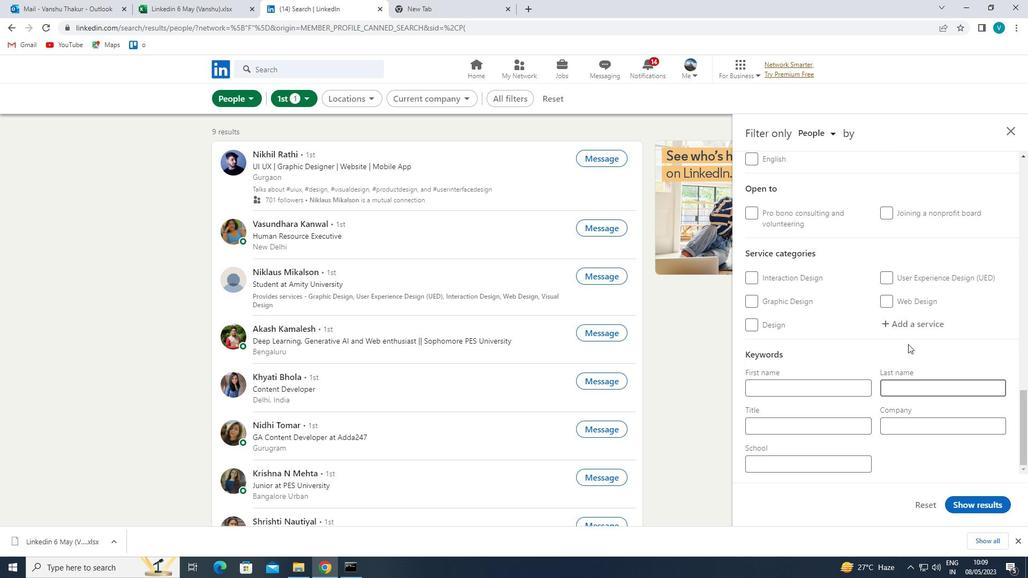 
Action: Mouse pressed left at (913, 319)
Screenshot: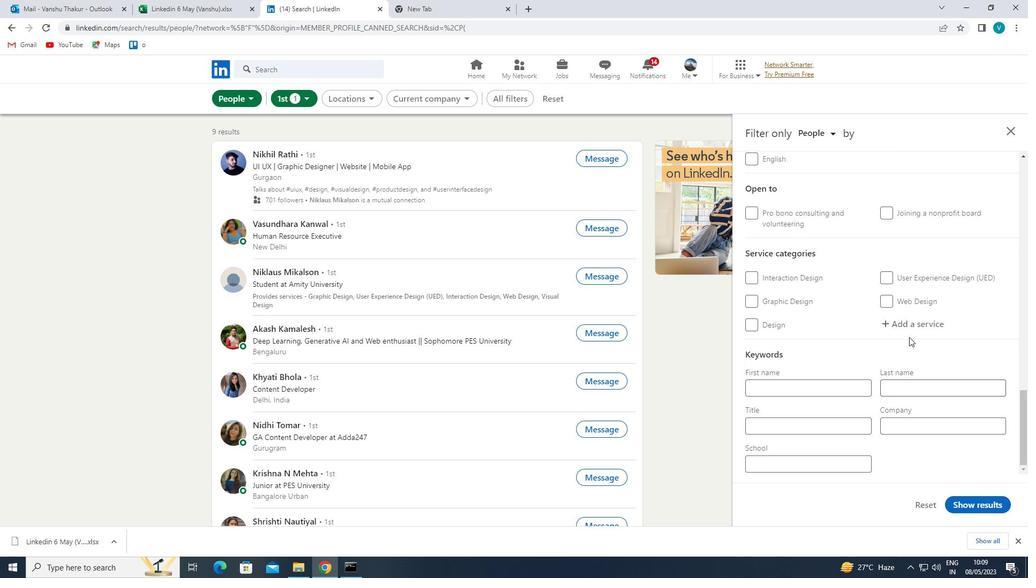 
Action: Key pressed <Key.shift>ACCOUNTING
Screenshot: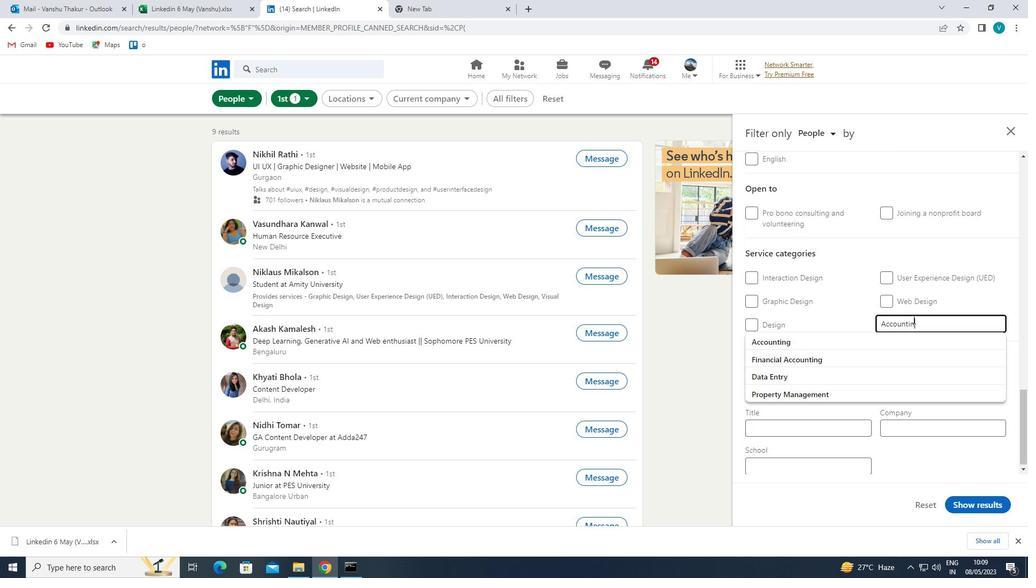 
Action: Mouse moved to (884, 339)
Screenshot: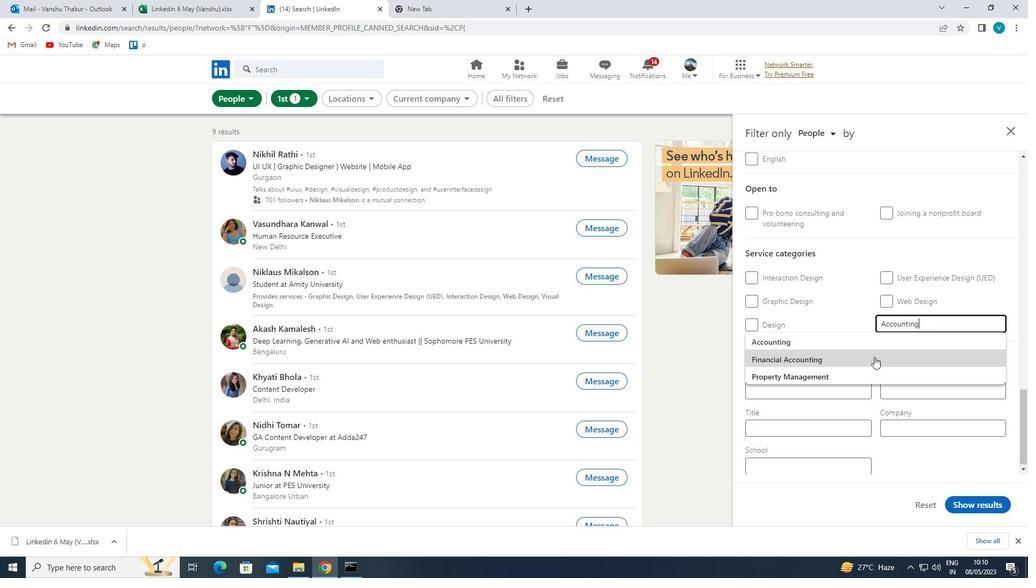 
Action: Mouse pressed left at (884, 339)
Screenshot: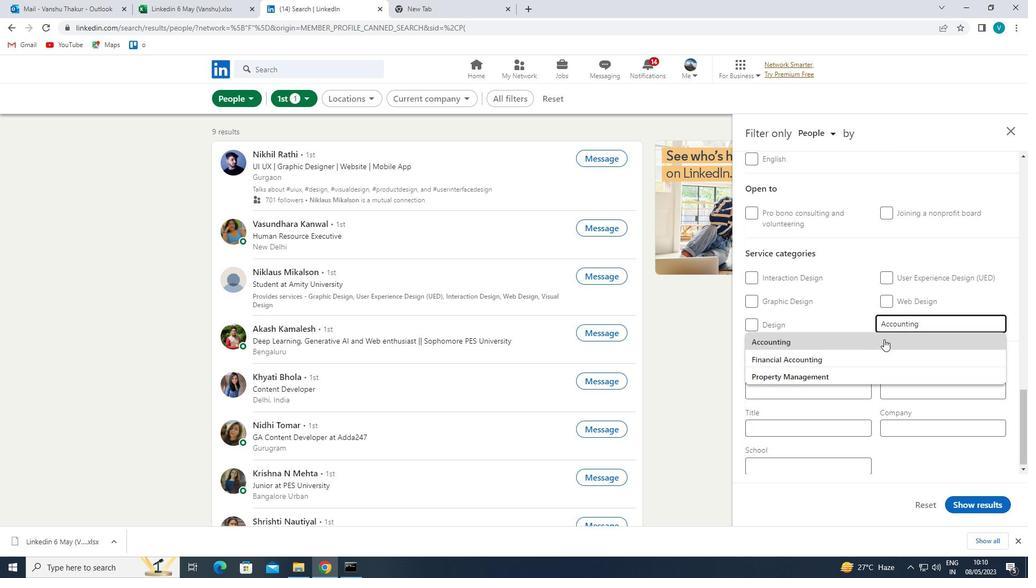 
Action: Mouse scrolled (884, 339) with delta (0, 0)
Screenshot: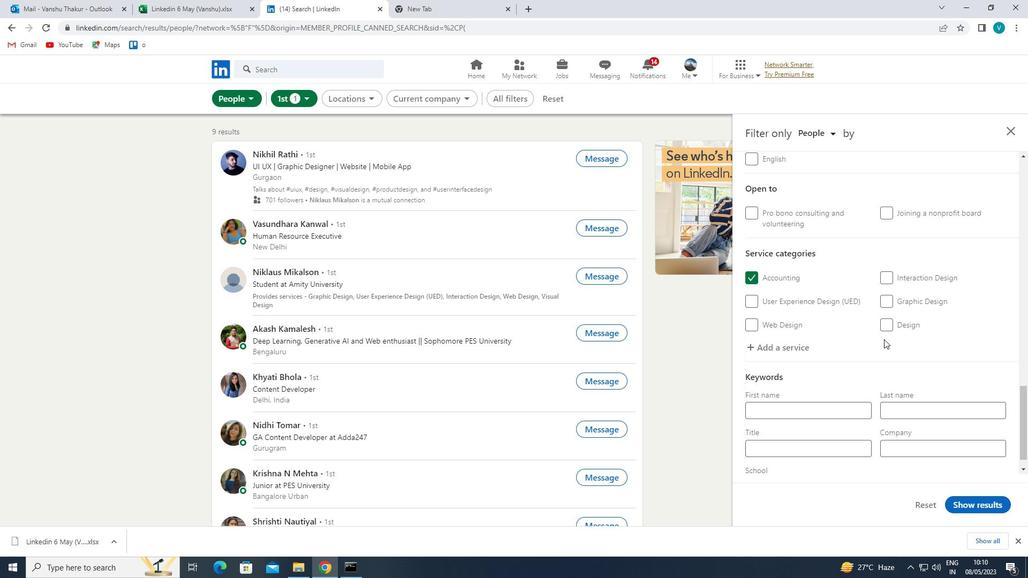 
Action: Mouse moved to (883, 340)
Screenshot: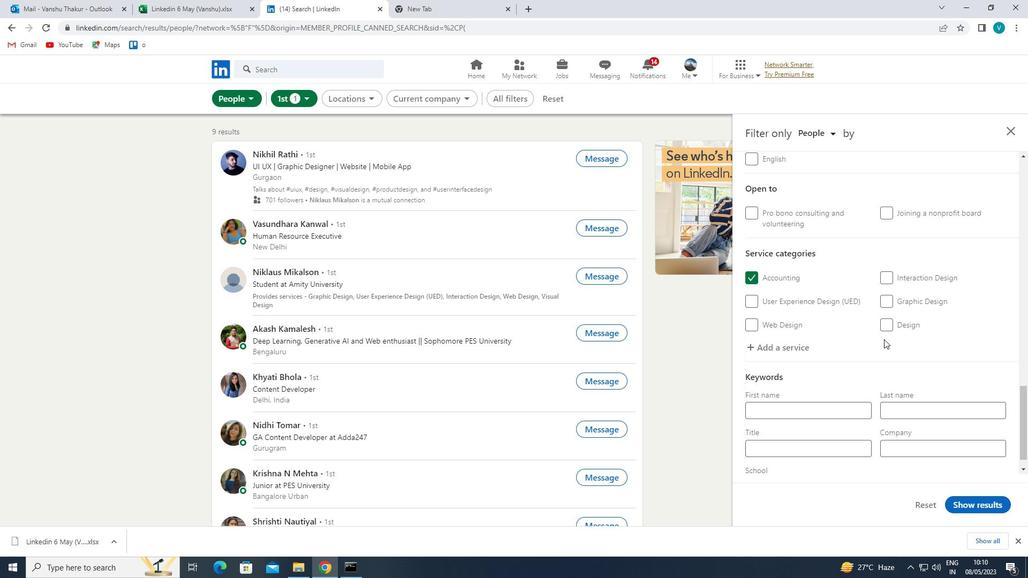 
Action: Mouse scrolled (883, 339) with delta (0, 0)
Screenshot: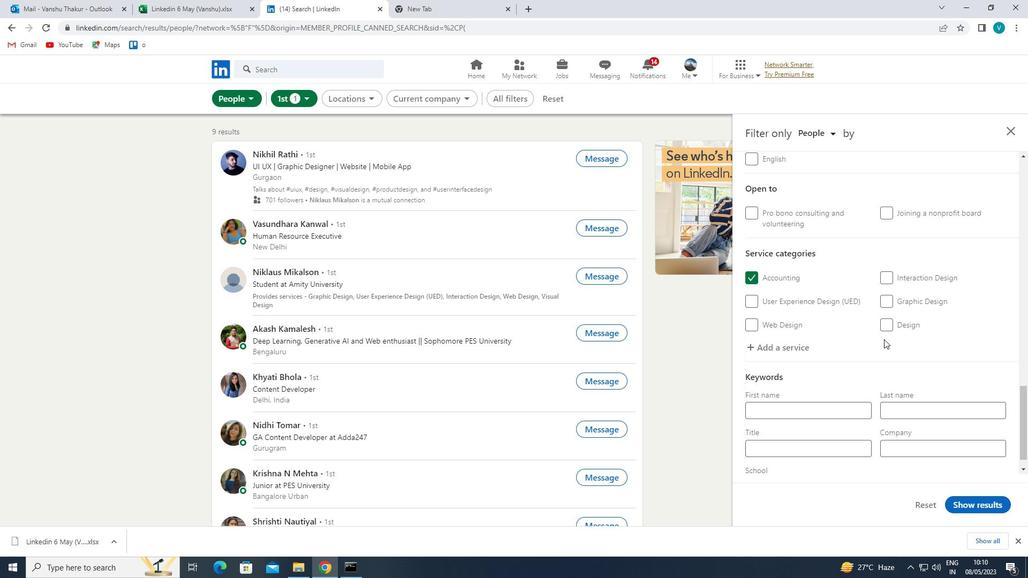 
Action: Mouse moved to (881, 341)
Screenshot: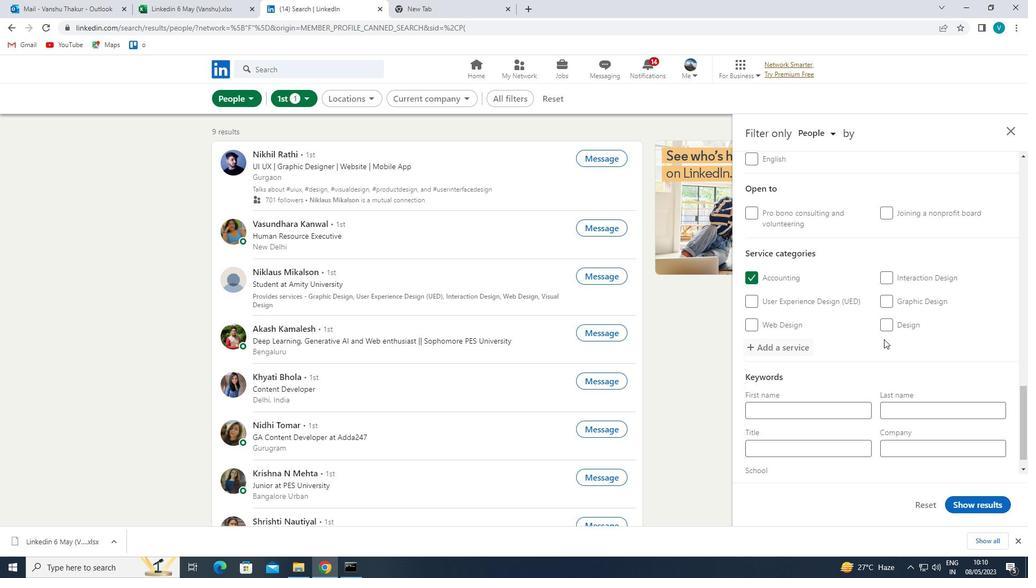 
Action: Mouse scrolled (881, 341) with delta (0, 0)
Screenshot: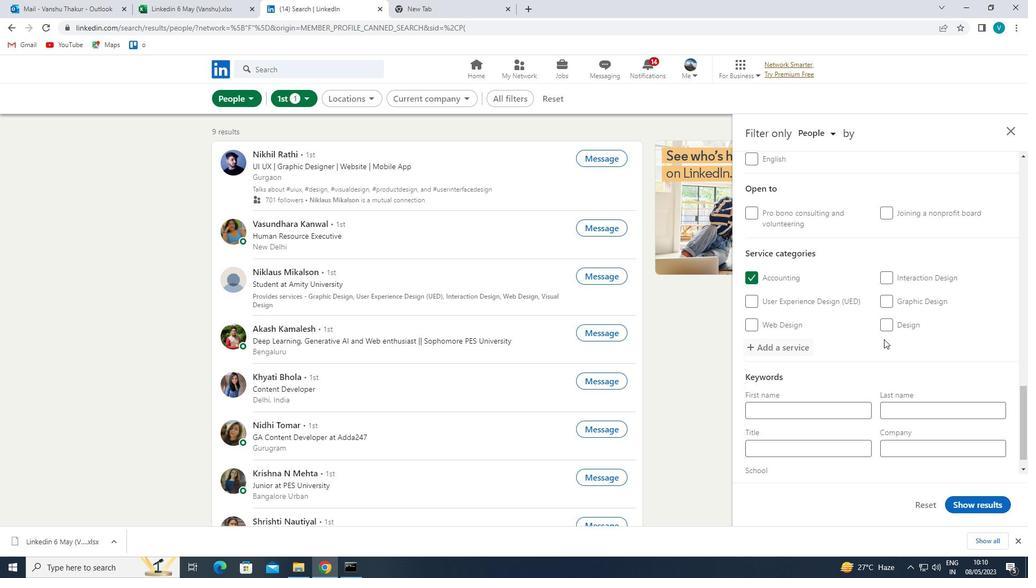 
Action: Mouse moved to (857, 435)
Screenshot: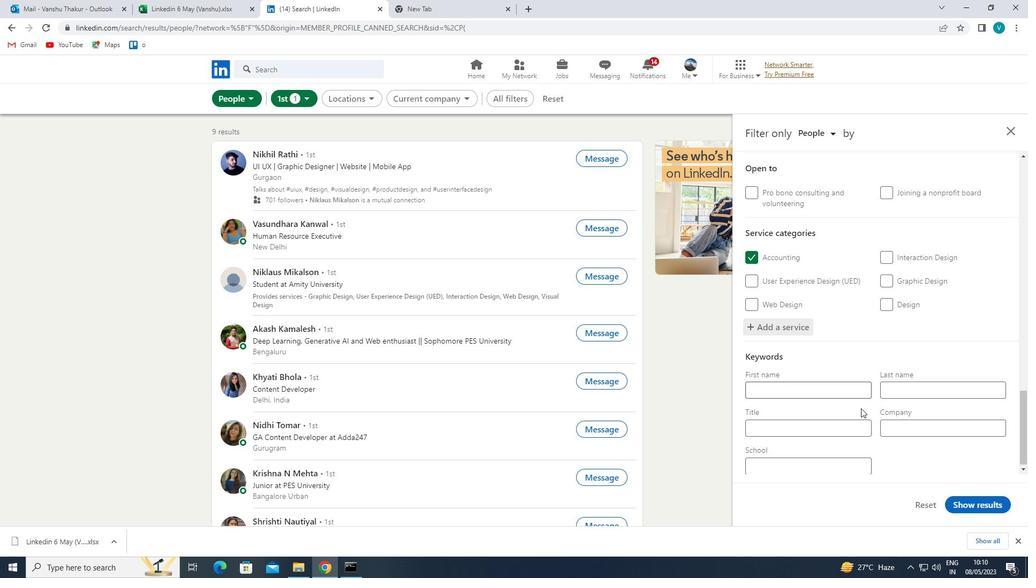 
Action: Mouse pressed left at (857, 435)
Screenshot: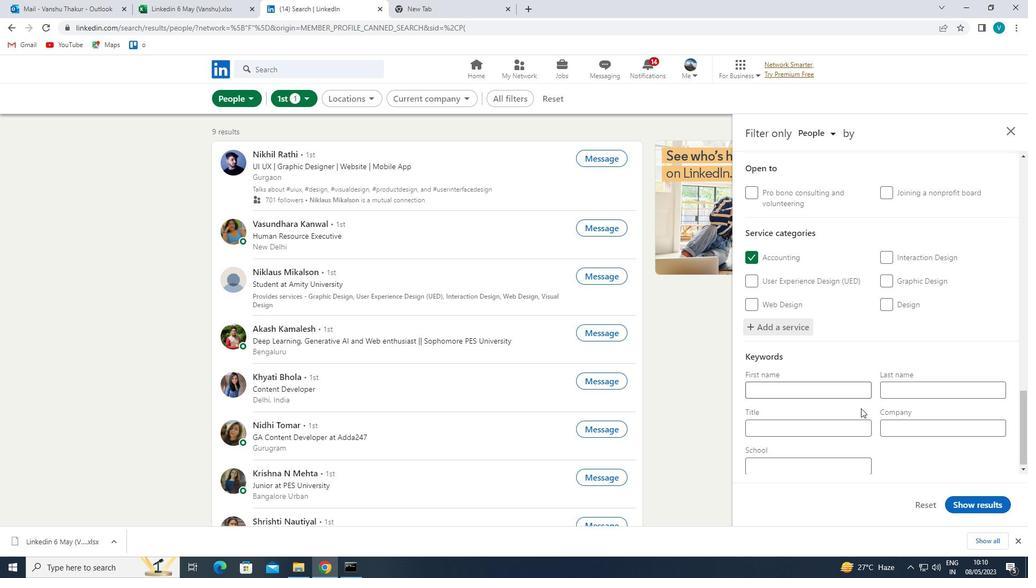 
Action: Mouse moved to (857, 423)
Screenshot: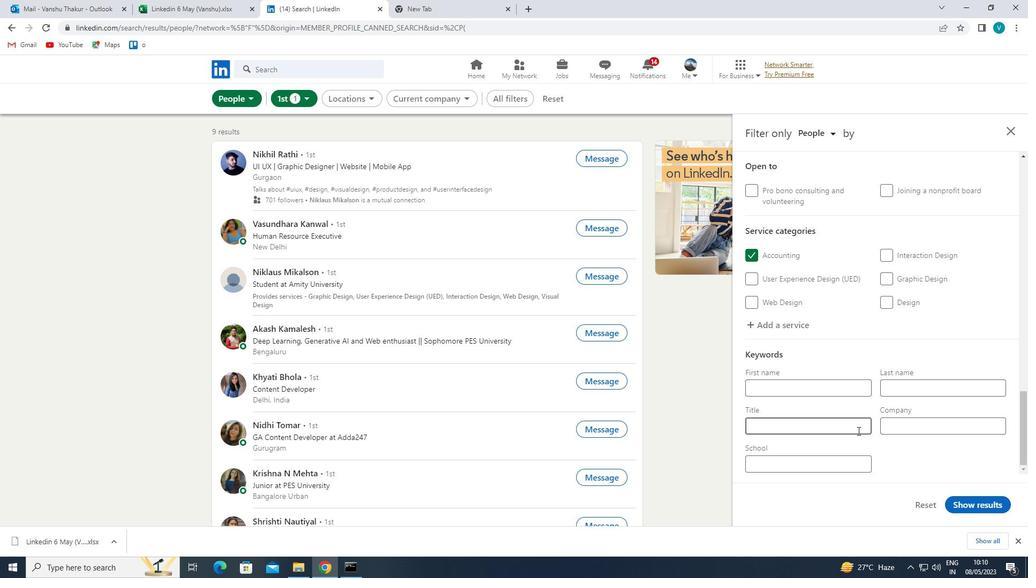 
Action: Mouse pressed left at (857, 423)
Screenshot: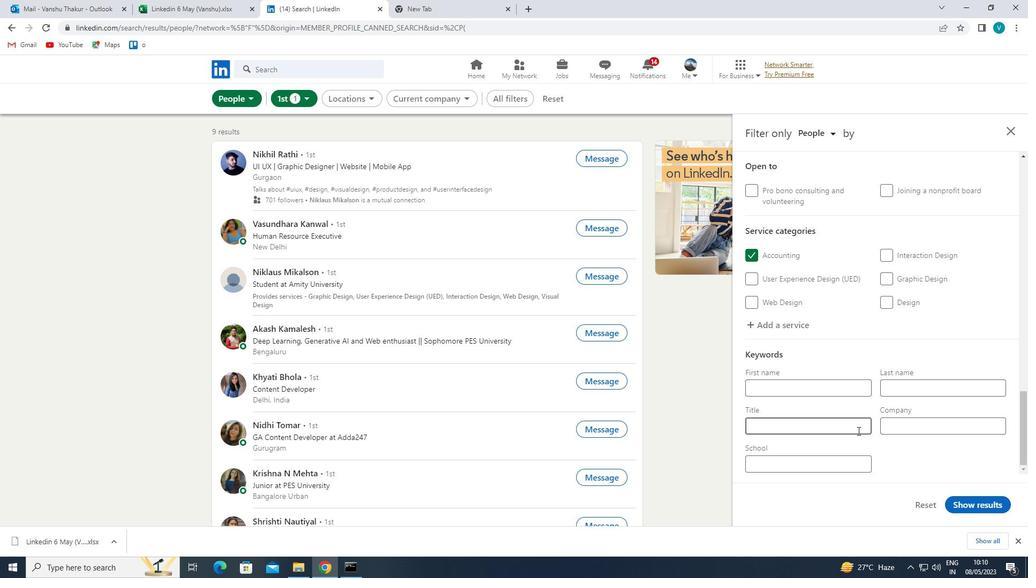 
Action: Key pressed <Key.shift>
Screenshot: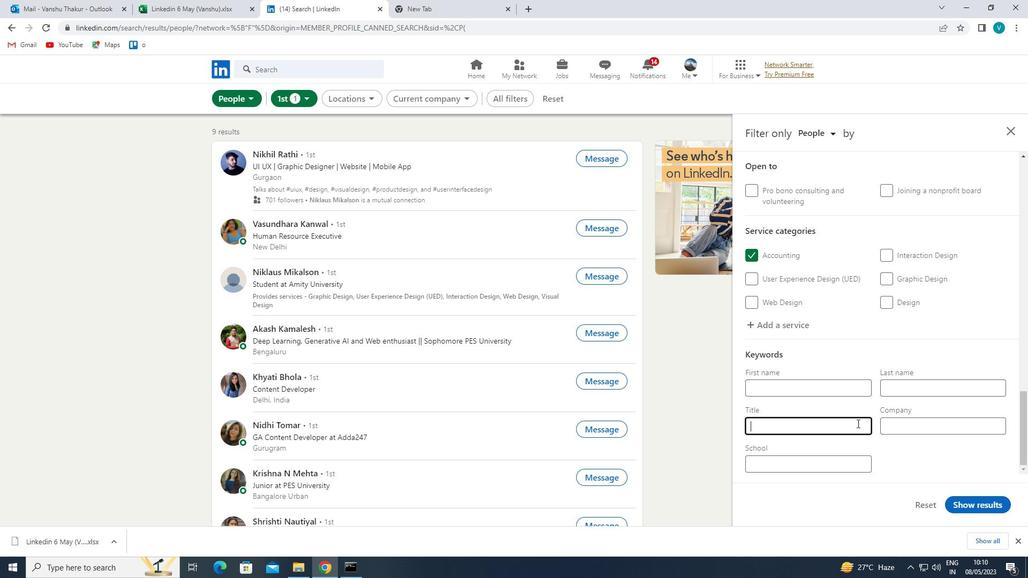 
Action: Mouse moved to (857, 423)
Screenshot: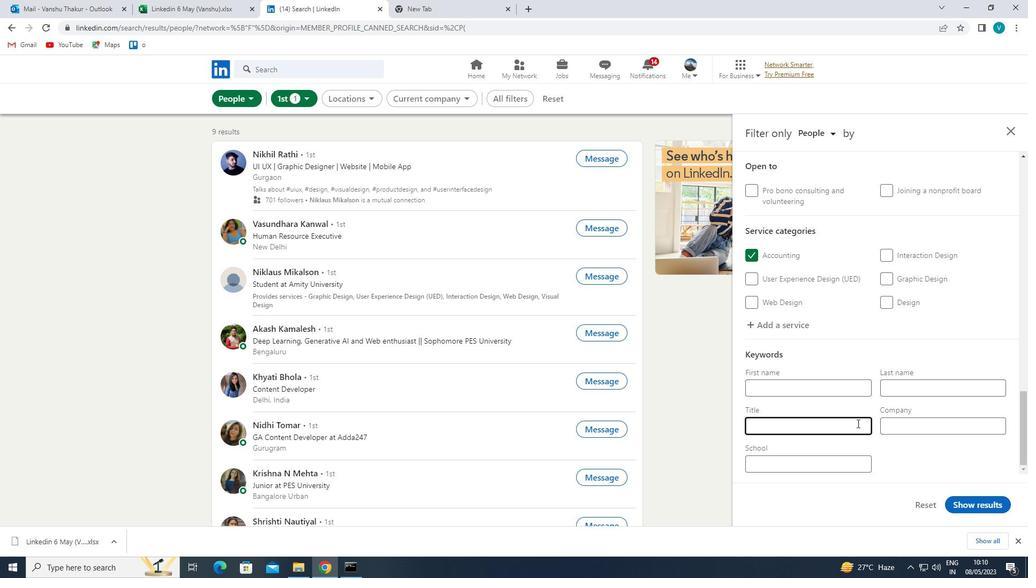 
Action: Key pressed CHURCH<Key.space><Key.shift>VOLUNTEER<Key.space>
Screenshot: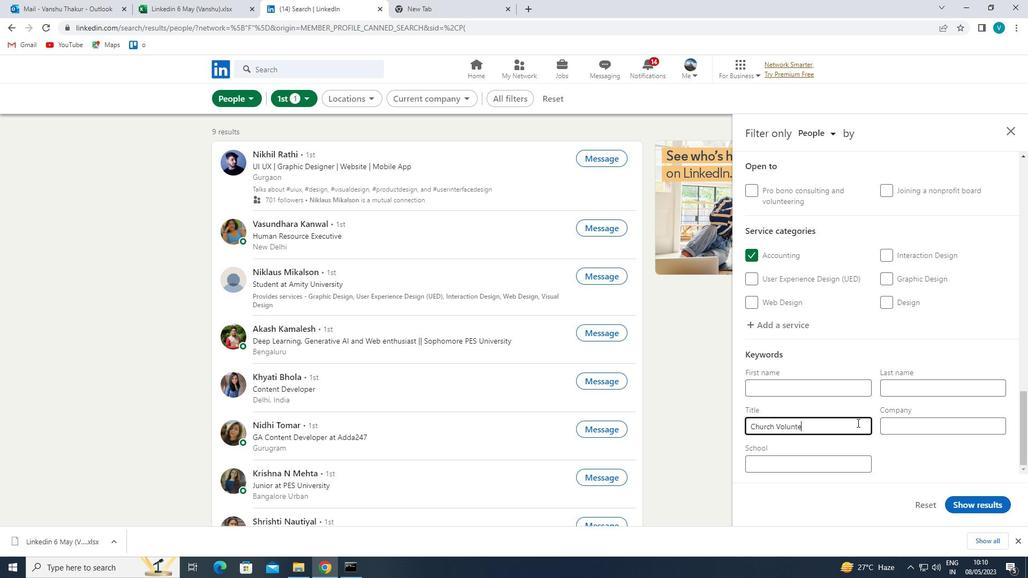 
Action: Mouse moved to (976, 507)
Screenshot: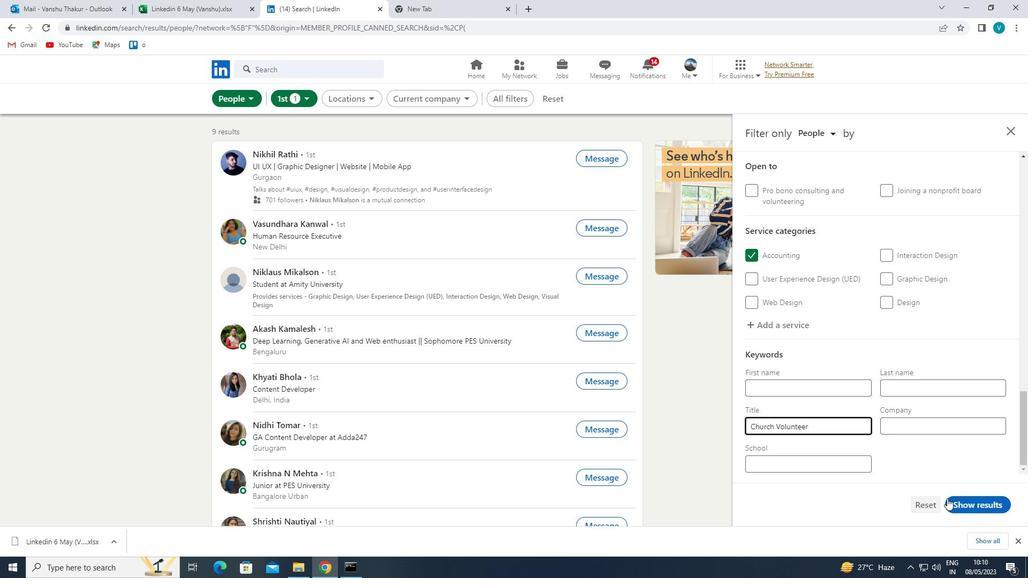 
Action: Mouse pressed left at (976, 507)
Screenshot: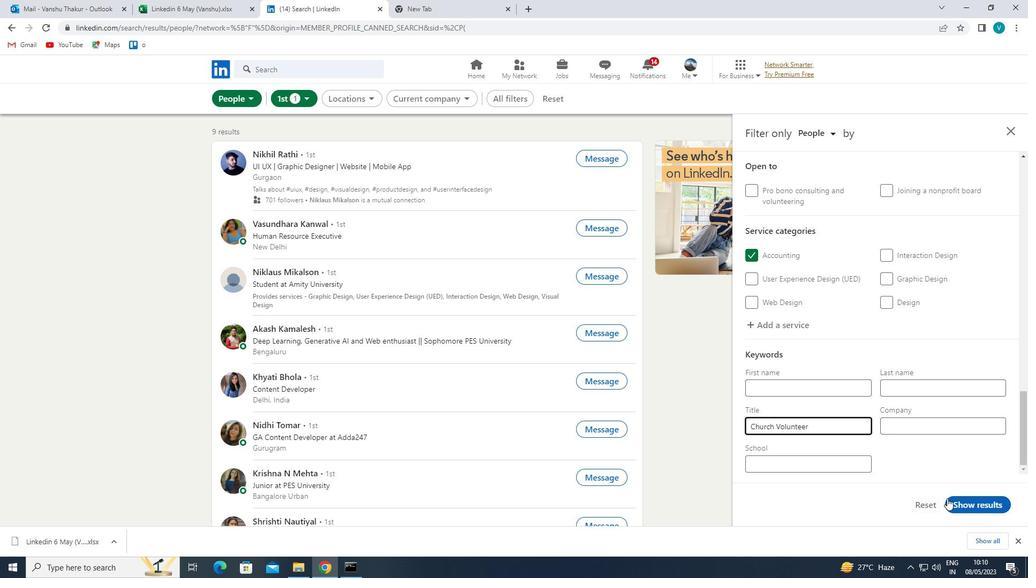 
Action: Mouse moved to (977, 507)
Screenshot: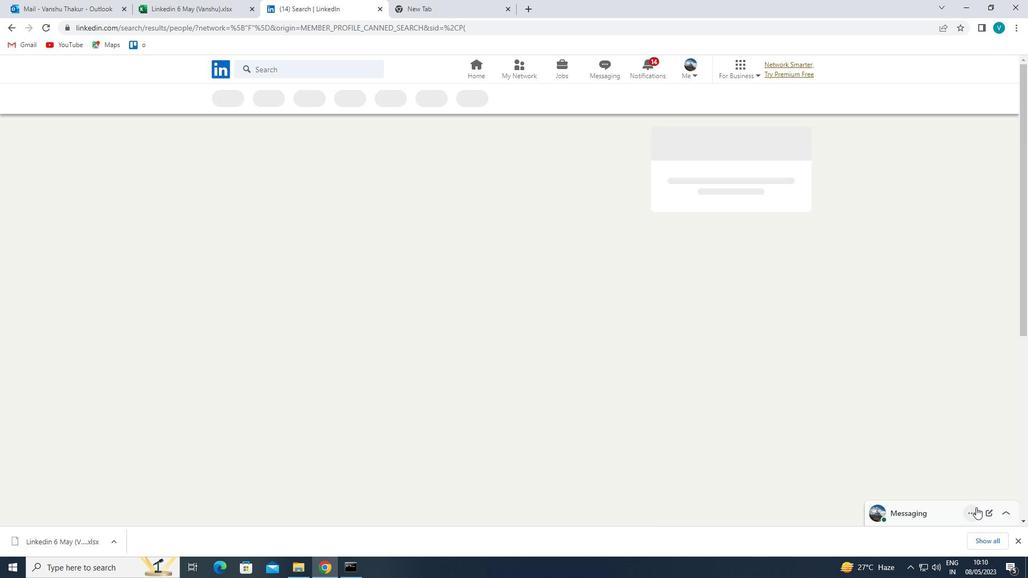 
